 Task: Add an event with the title Second Marketing Campaign Evaluation and Fine-tuning, date '2024/05/23', time 8:50 AM to 10:50 AMand add a description: Scavenger Hunt is a highly customizable activity that can be tailored to suit specific objectives or themes. It can incorporate company-specific trivia, puzzles, or tasks related to your industry or organizational values. The facilitator can also include team-building elements, such as icebreaker activities, during the scavenger hunt to enhance team cohesion and communication., put the event into Green category . Add location for the event as: 789 National Archaeological Museum, Athens, Greece, logged in from the account softage.10@softage.netand send the event invitation to softage.8@softage.net and softage.9@softage.net. Set a reminder for the event 30 minutes before
Action: Mouse moved to (84, 104)
Screenshot: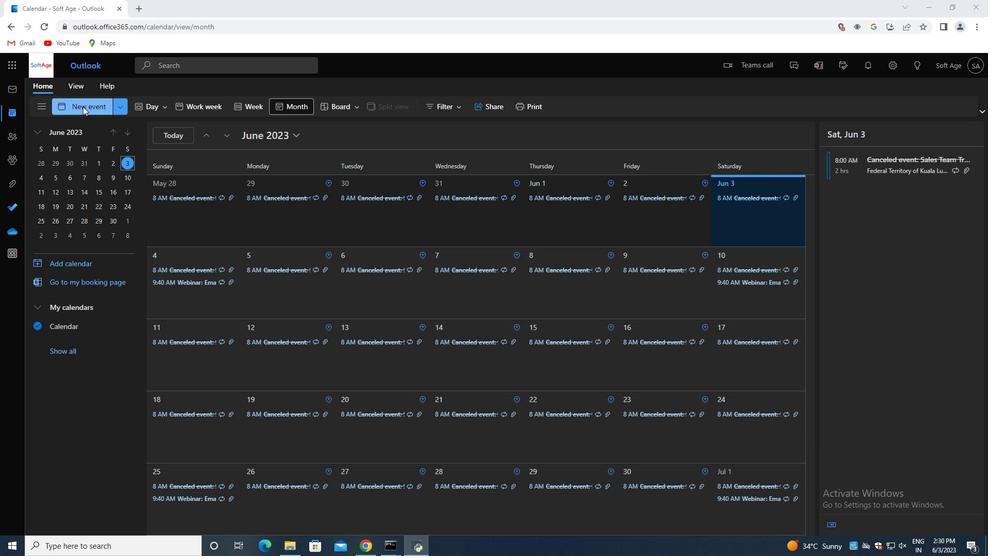 
Action: Mouse pressed left at (84, 104)
Screenshot: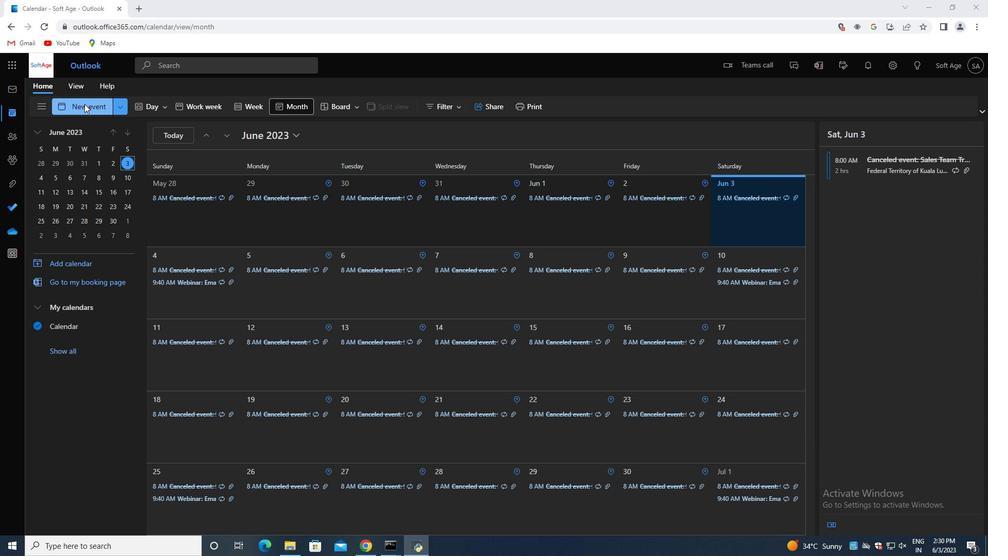 
Action: Mouse moved to (279, 174)
Screenshot: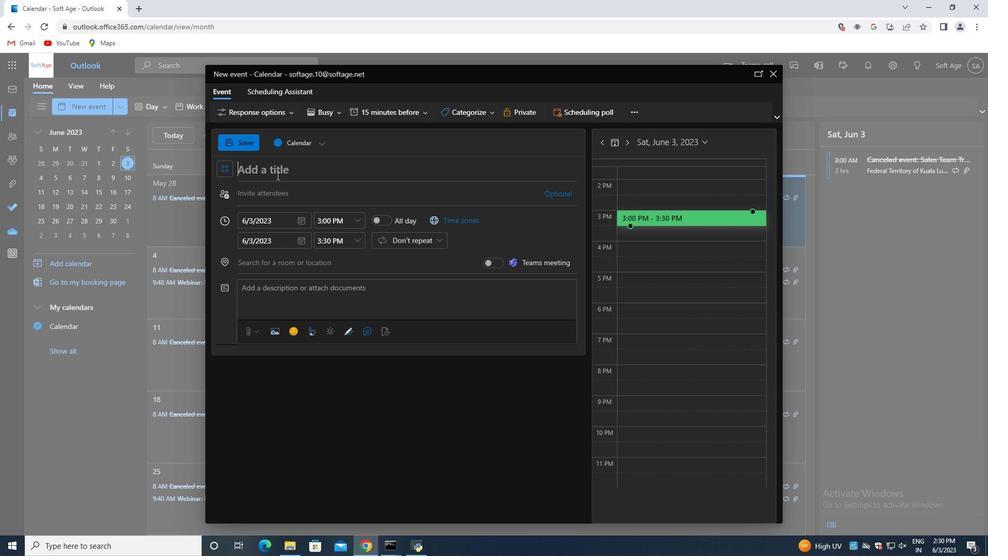 
Action: Mouse pressed left at (279, 174)
Screenshot: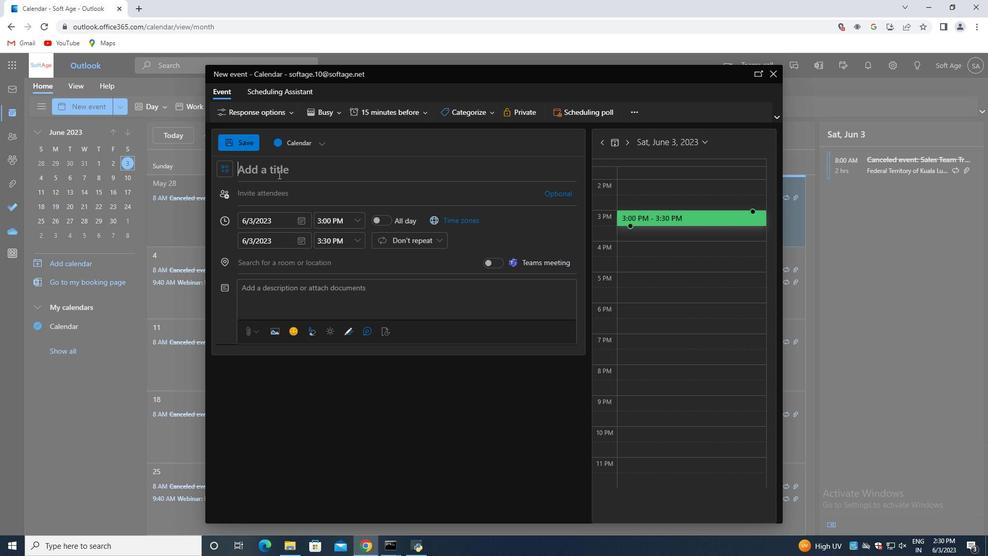 
Action: Mouse moved to (348, 168)
Screenshot: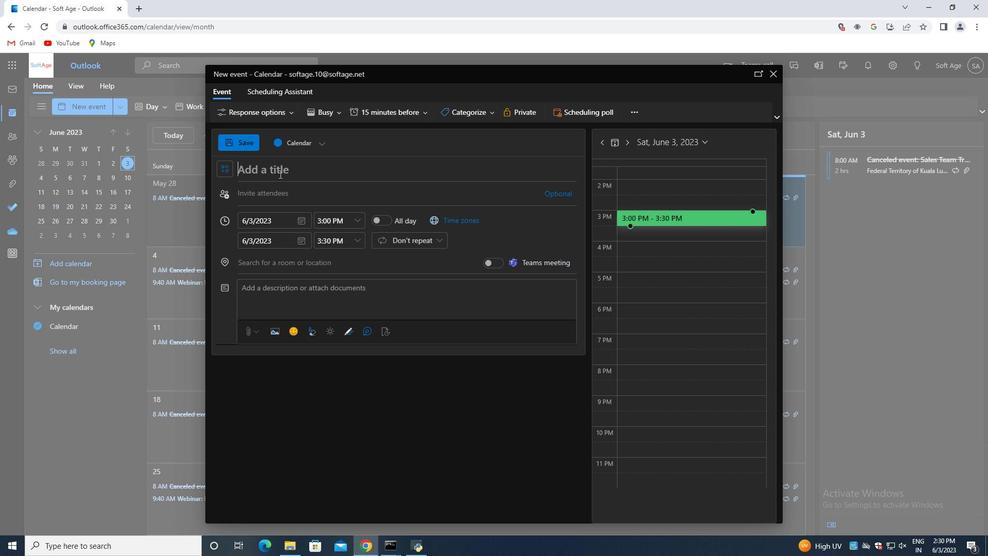 
Action: Key pressed <Key.shift>Sec
Screenshot: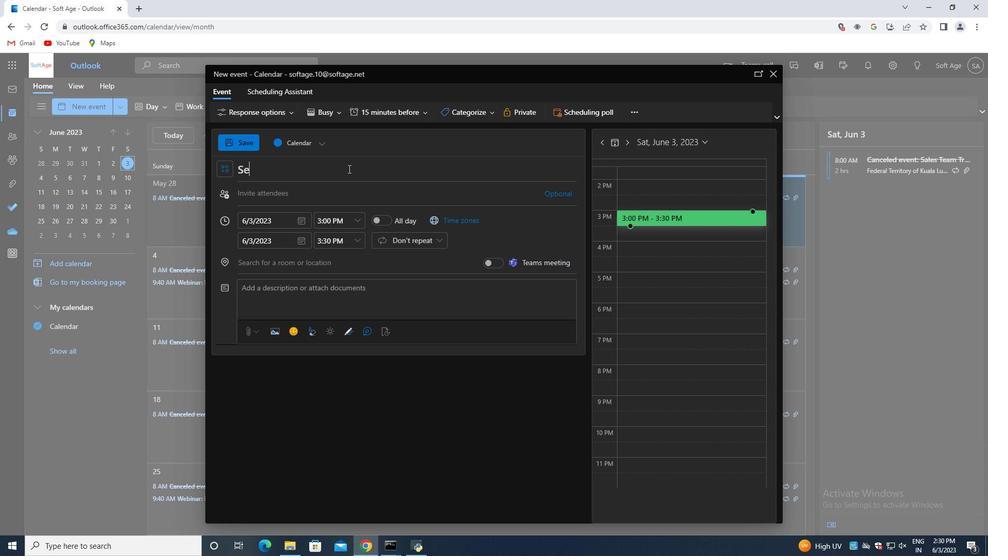 
Action: Mouse moved to (348, 168)
Screenshot: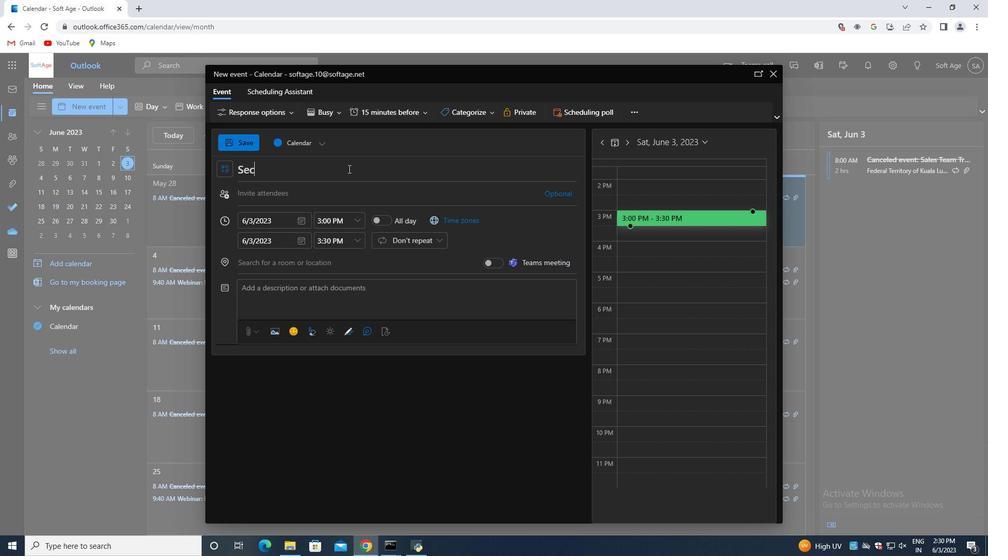 
Action: Key pressed ond<Key.space><Key.shift>Marketing<Key.space><Key.shift>Campaign<Key.space><Key.shift>Evaluation<Key.space>and<Key.space><Key.shift>Fine-tuning
Screenshot: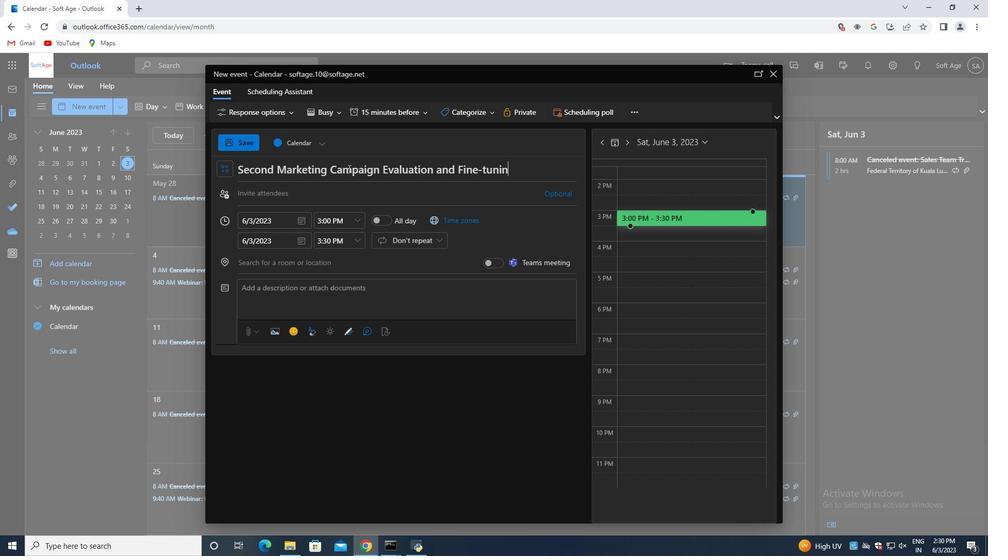 
Action: Mouse moved to (300, 221)
Screenshot: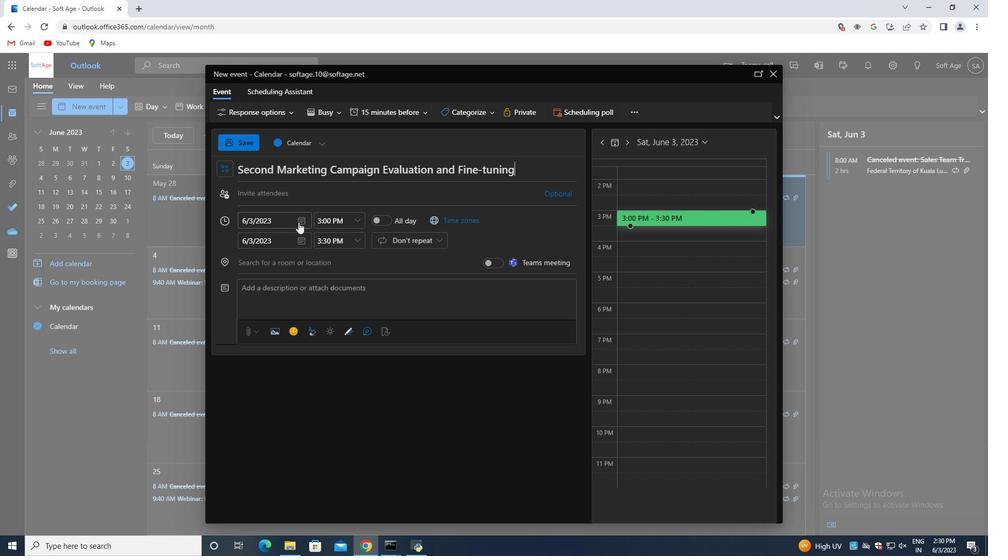 
Action: Mouse pressed left at (300, 221)
Screenshot: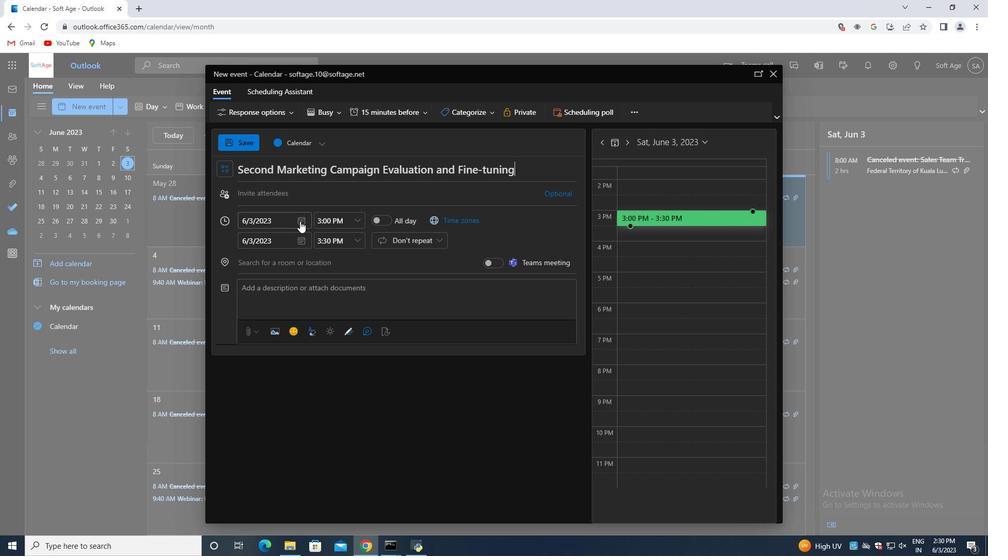 
Action: Mouse moved to (338, 248)
Screenshot: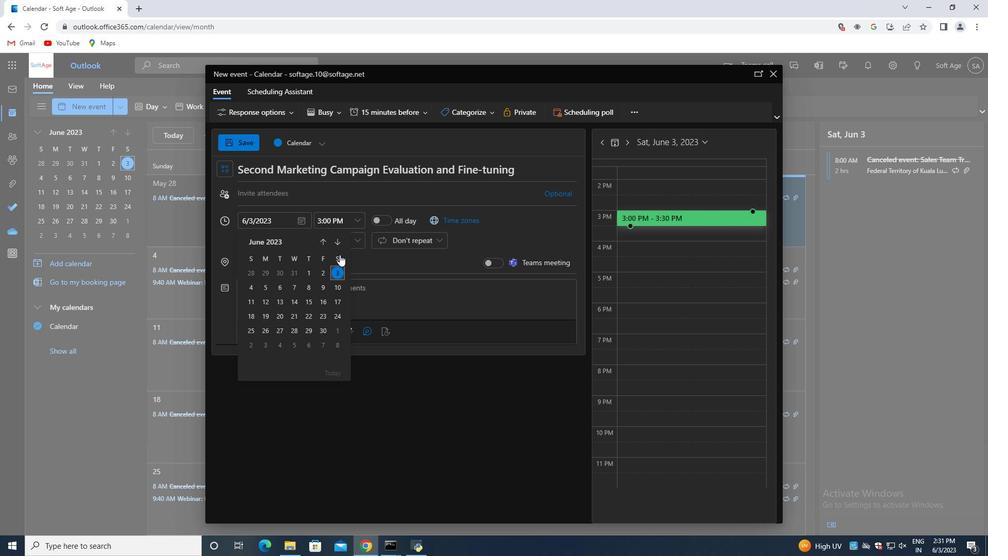 
Action: Mouse pressed left at (338, 248)
Screenshot: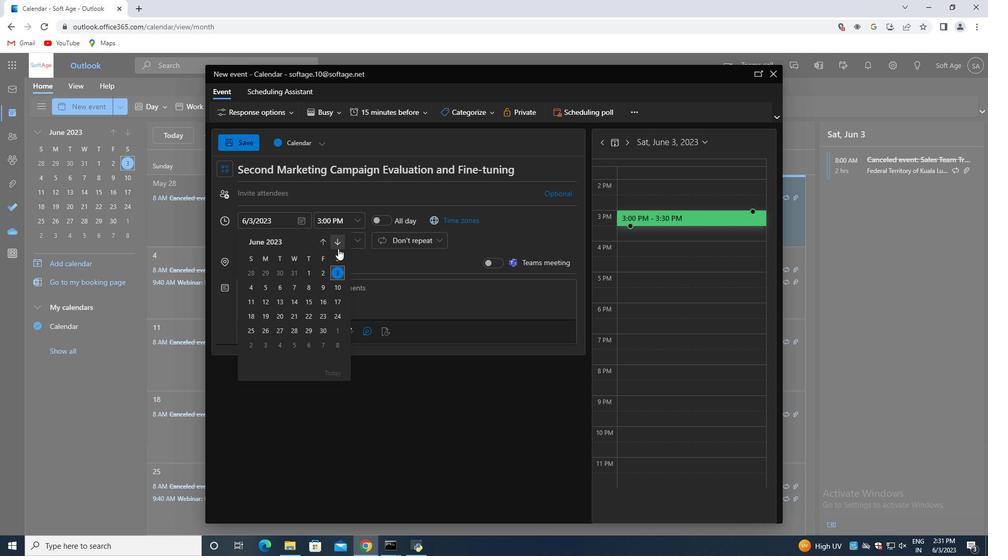 
Action: Mouse pressed left at (338, 248)
Screenshot: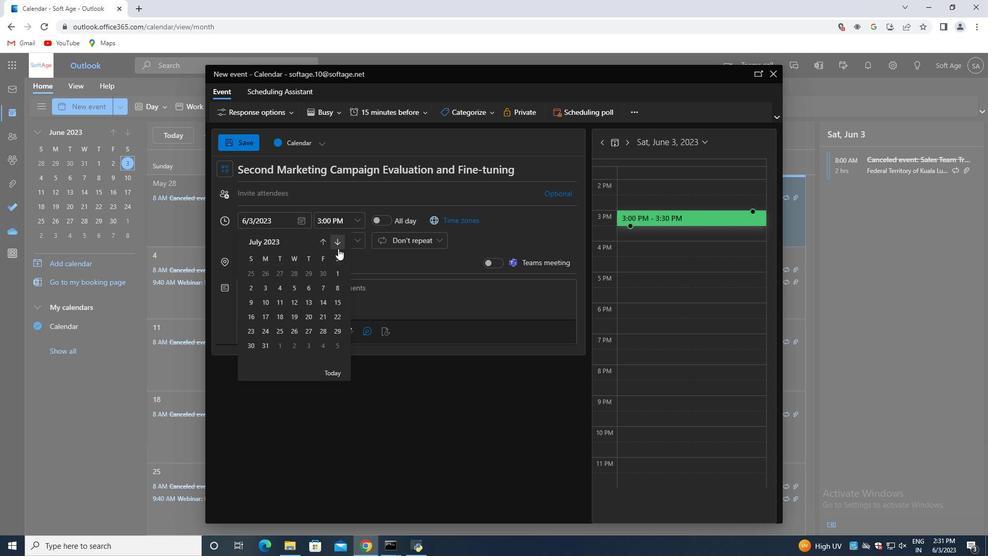 
Action: Mouse pressed left at (338, 248)
Screenshot: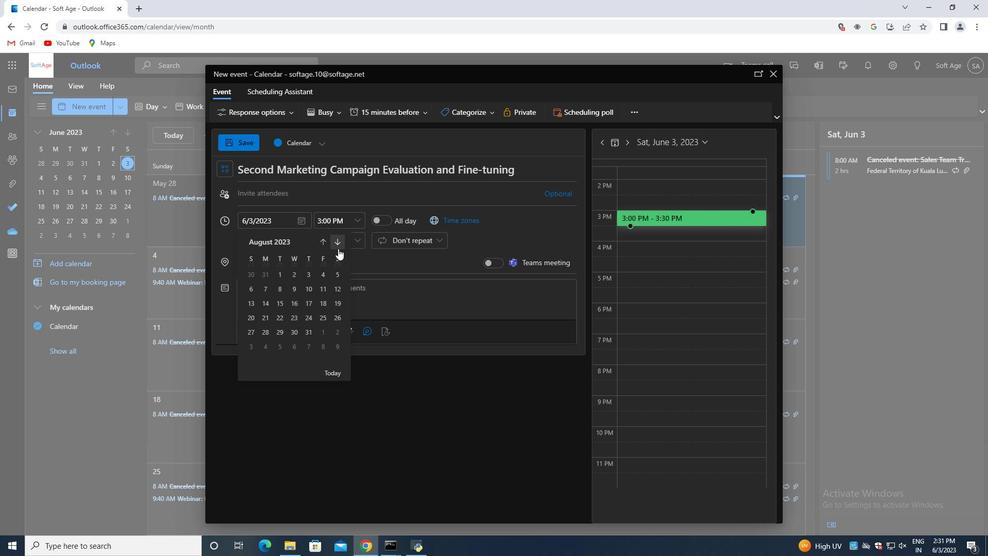 
Action: Mouse pressed left at (338, 248)
Screenshot: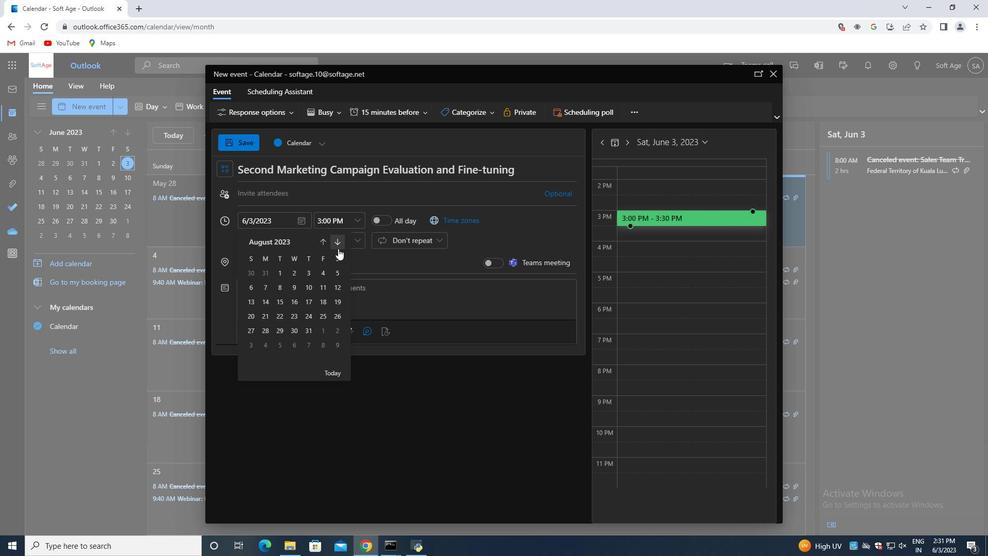 
Action: Mouse moved to (338, 248)
Screenshot: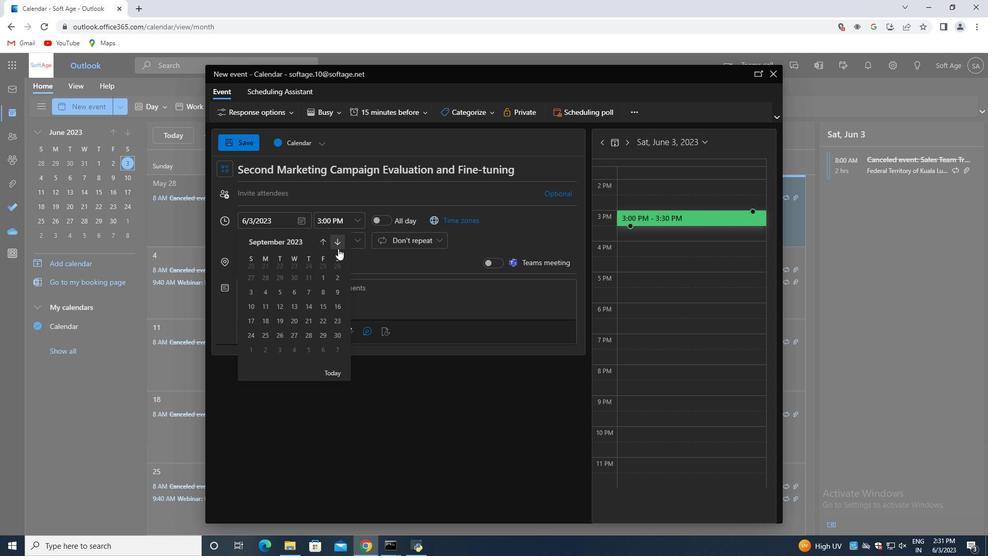 
Action: Mouse pressed left at (338, 248)
Screenshot: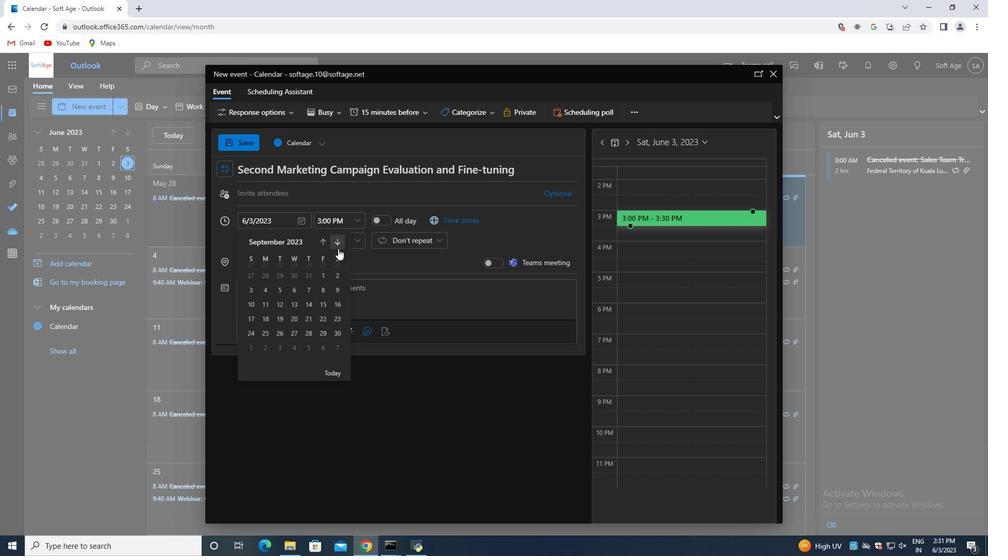 
Action: Mouse pressed left at (338, 248)
Screenshot: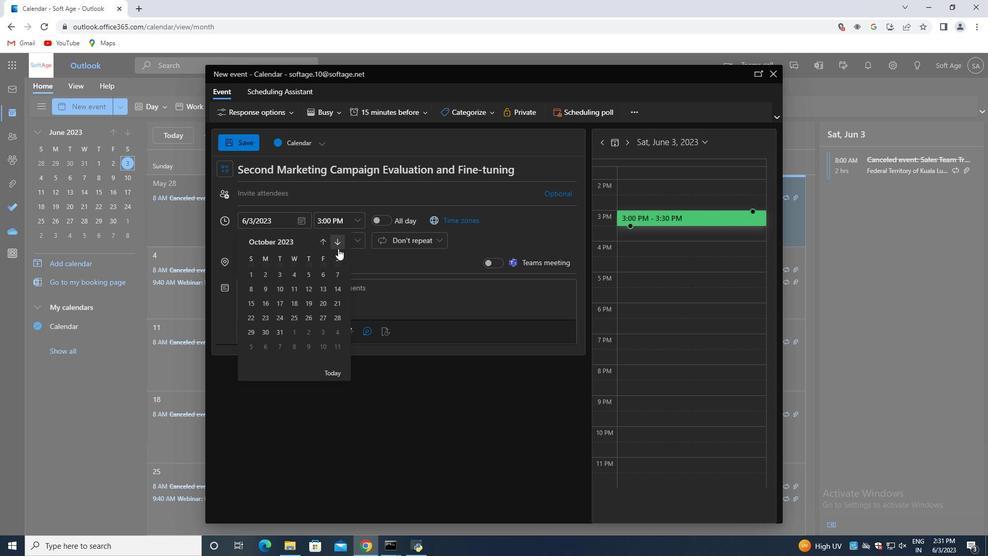 
Action: Mouse pressed left at (338, 248)
Screenshot: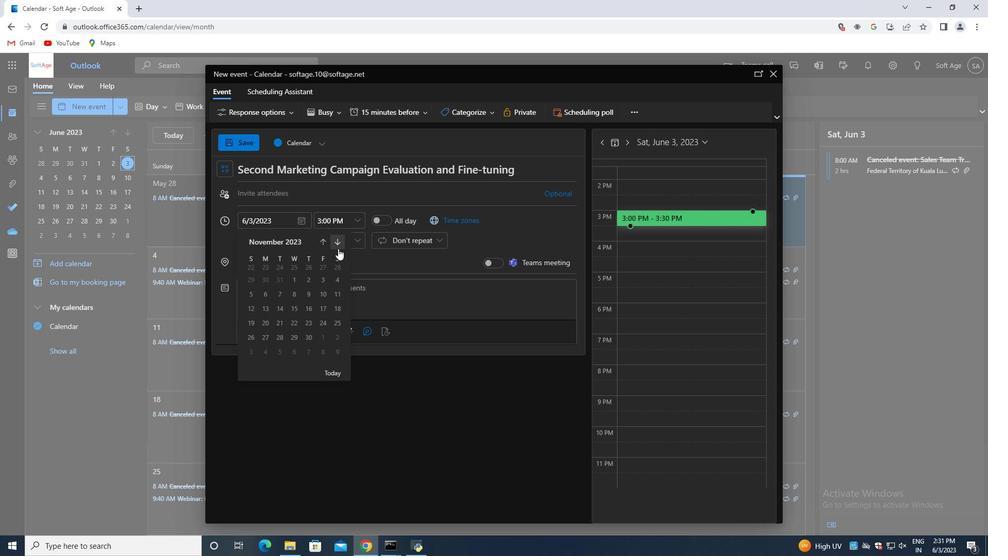 
Action: Mouse pressed left at (338, 248)
Screenshot: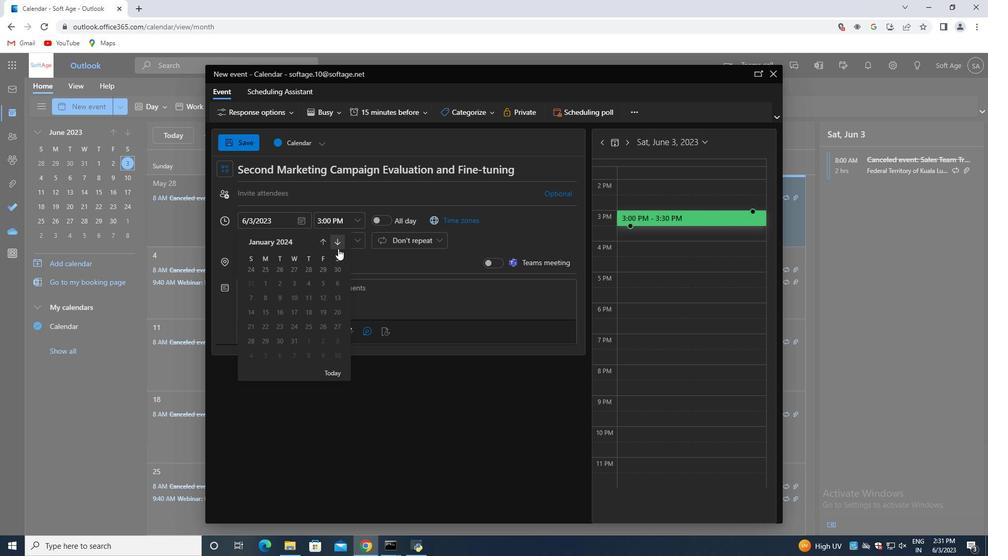 
Action: Mouse pressed left at (338, 248)
Screenshot: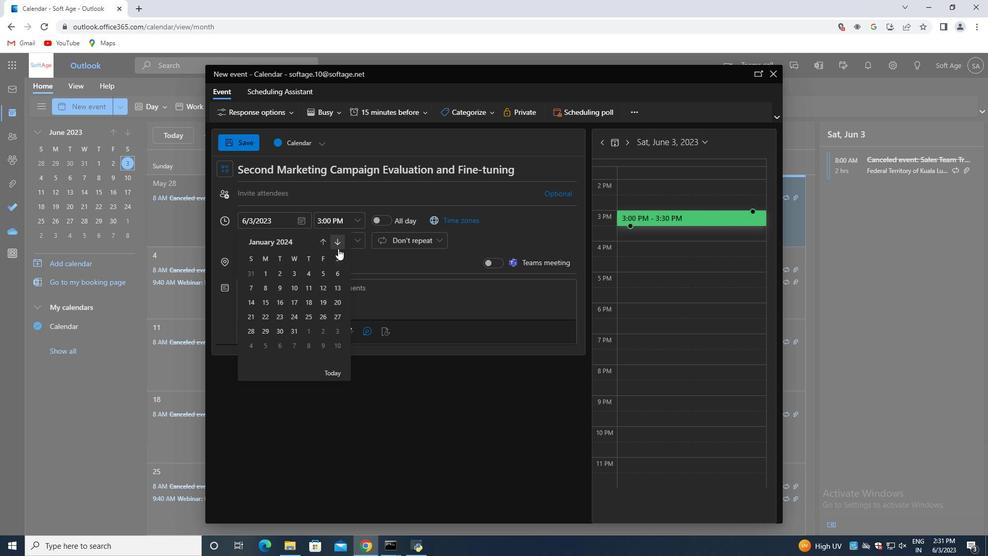 
Action: Mouse pressed left at (338, 248)
Screenshot: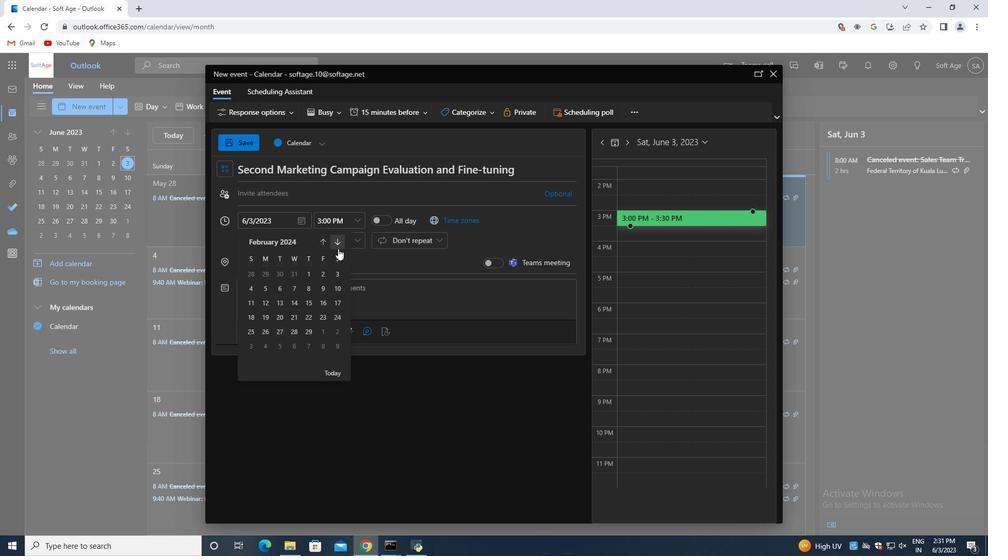 
Action: Mouse pressed left at (338, 248)
Screenshot: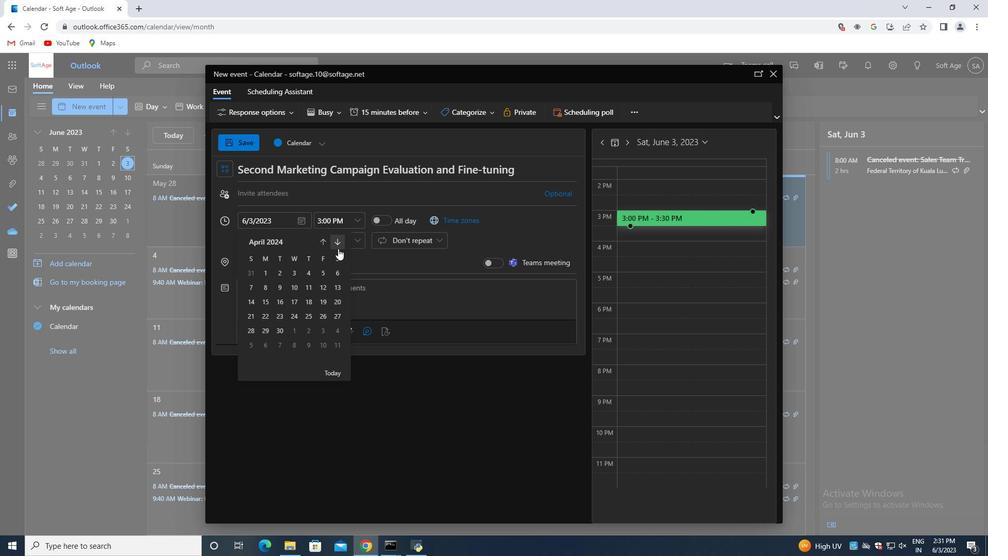
Action: Mouse moved to (309, 315)
Screenshot: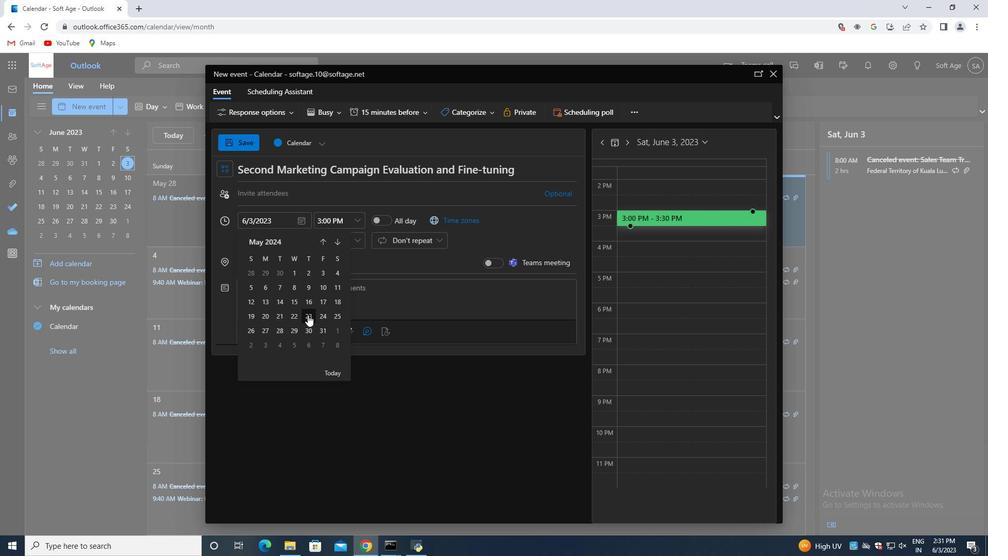 
Action: Mouse pressed left at (309, 315)
Screenshot: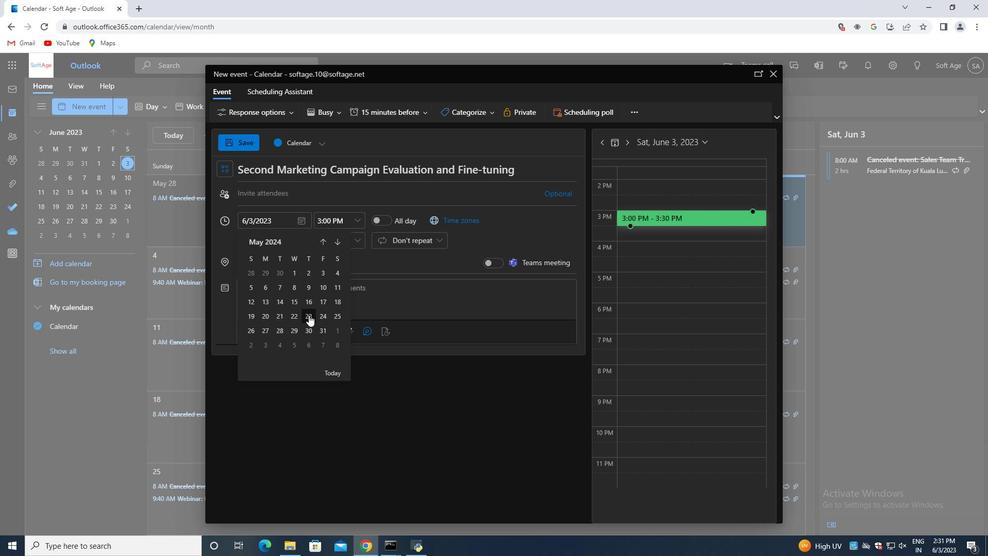 
Action: Mouse moved to (354, 223)
Screenshot: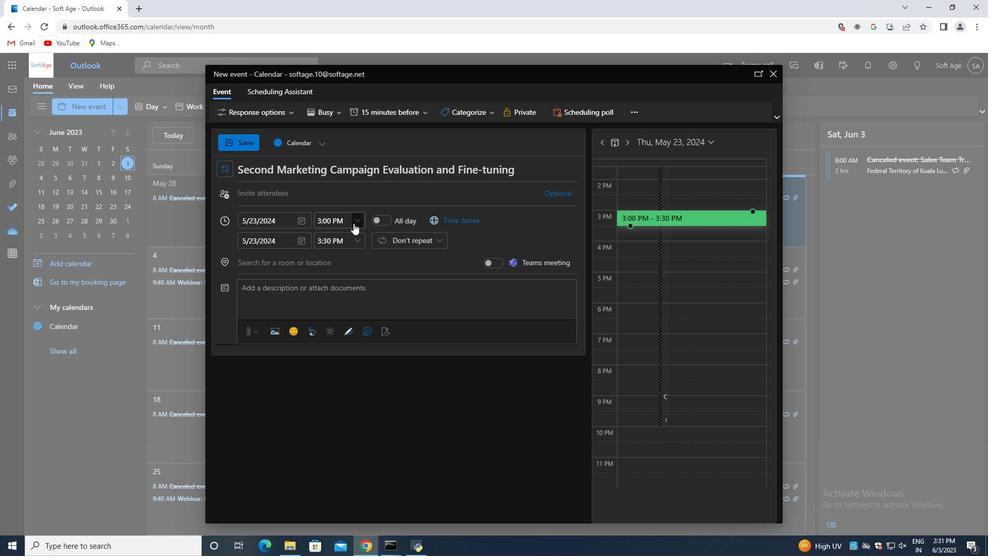 
Action: Mouse pressed left at (354, 223)
Screenshot: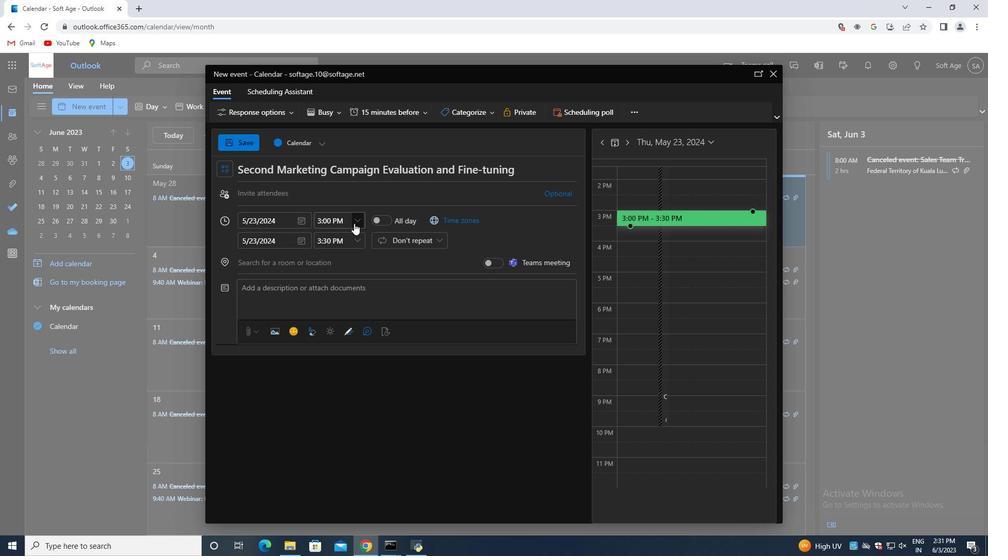 
Action: Mouse moved to (336, 272)
Screenshot: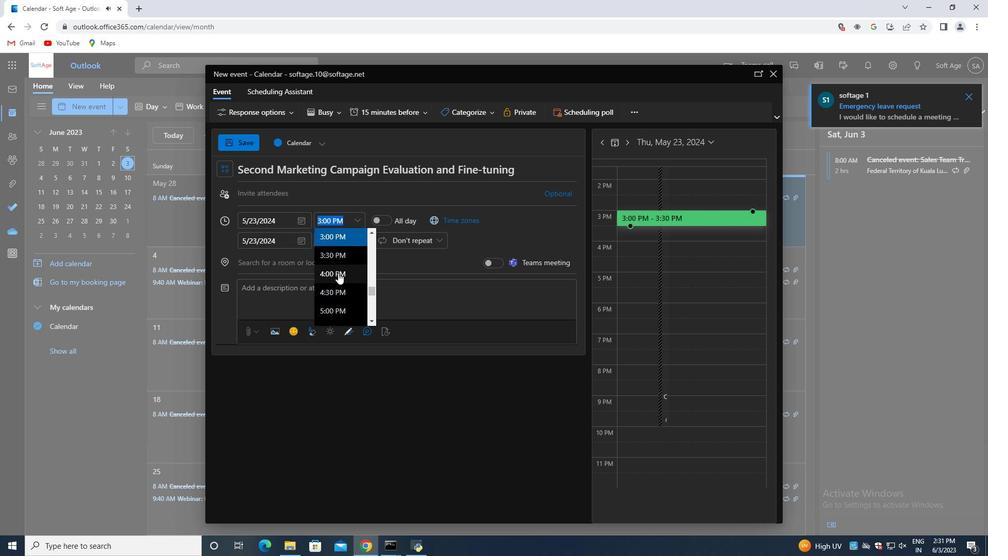 
Action: Mouse scrolled (336, 272) with delta (0, 0)
Screenshot: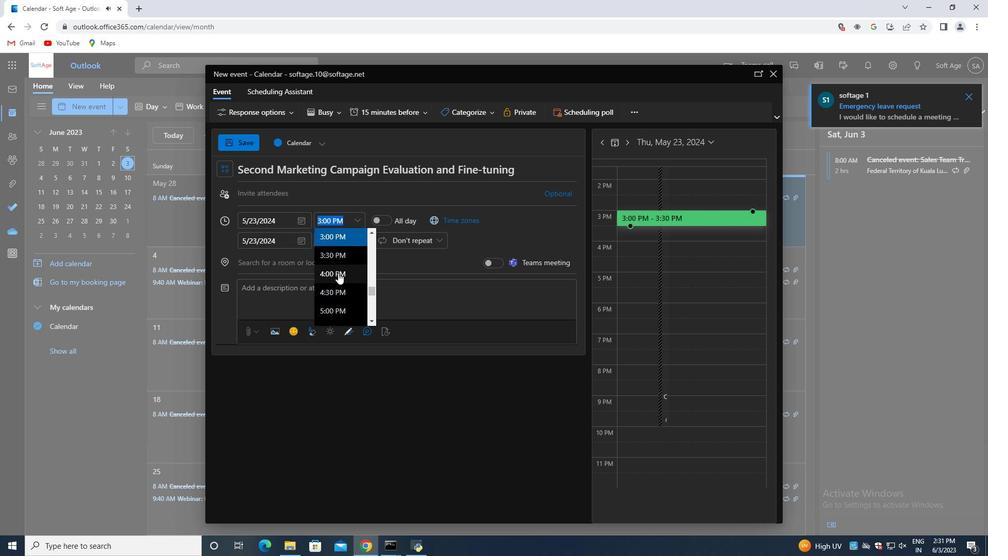
Action: Mouse scrolled (336, 272) with delta (0, 0)
Screenshot: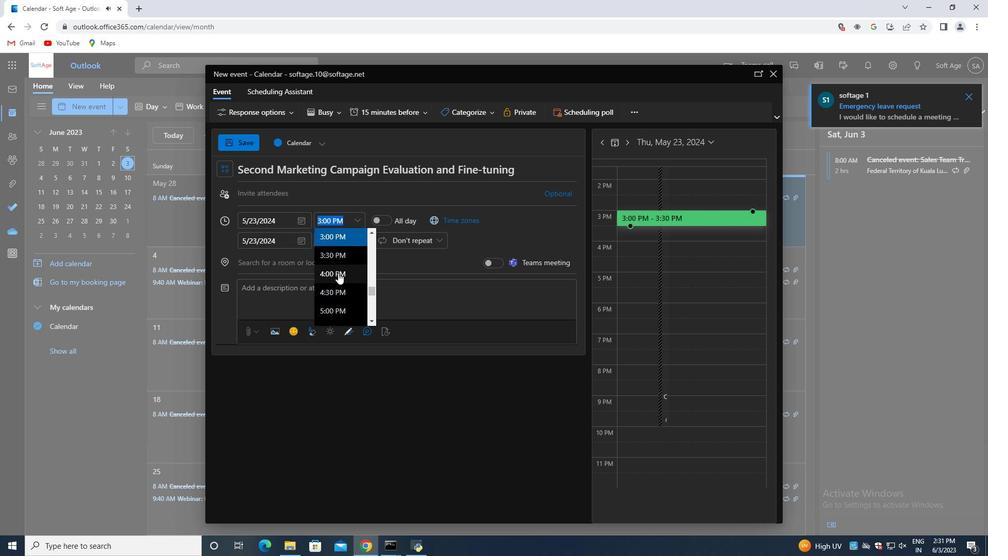 
Action: Mouse scrolled (336, 272) with delta (0, 0)
Screenshot: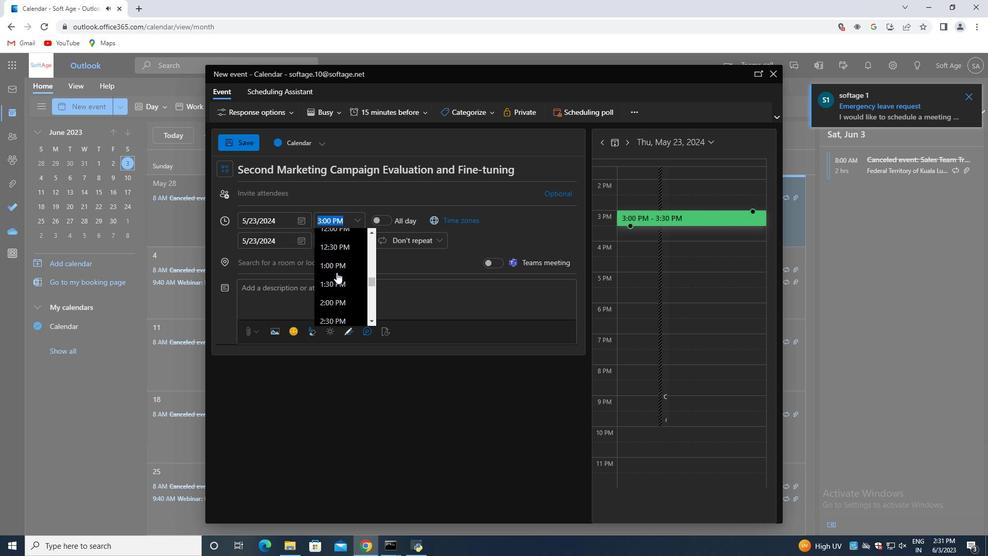 
Action: Mouse scrolled (336, 272) with delta (0, 0)
Screenshot: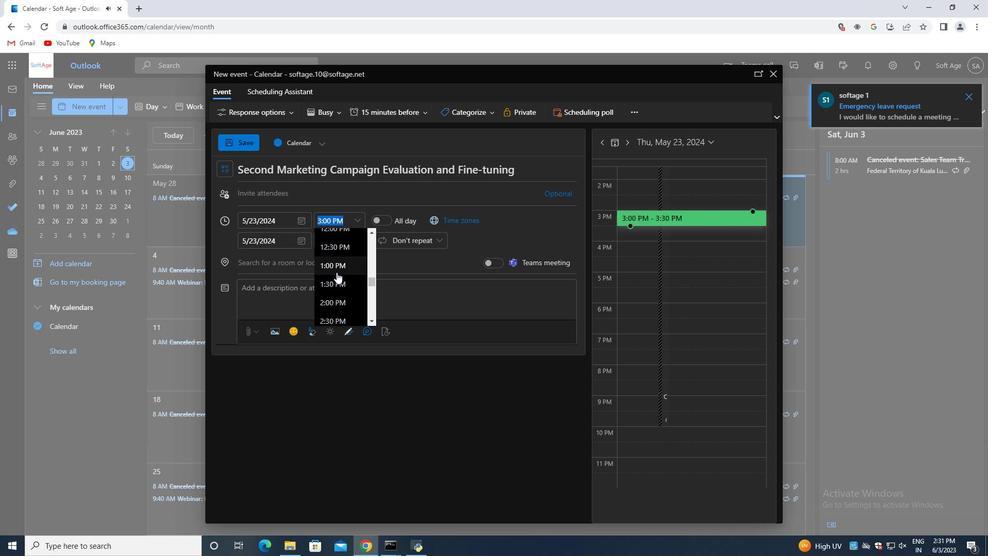 
Action: Mouse scrolled (336, 272) with delta (0, 0)
Screenshot: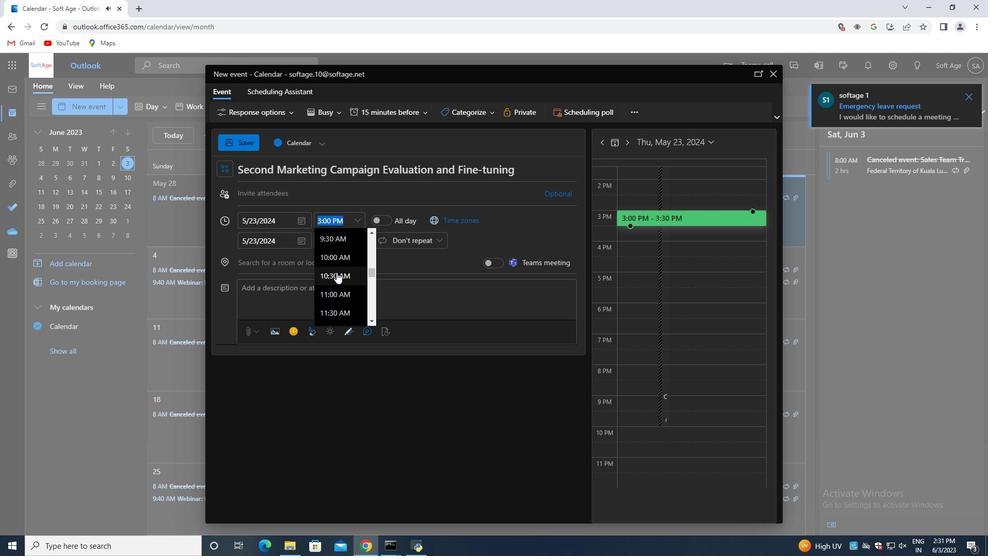 
Action: Mouse moved to (322, 250)
Screenshot: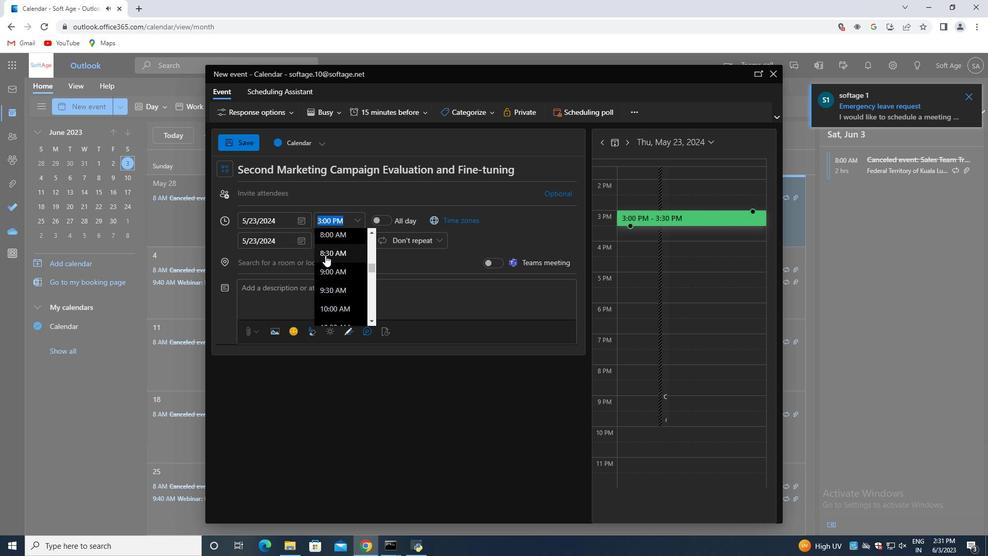 
Action: Mouse pressed left at (322, 250)
Screenshot: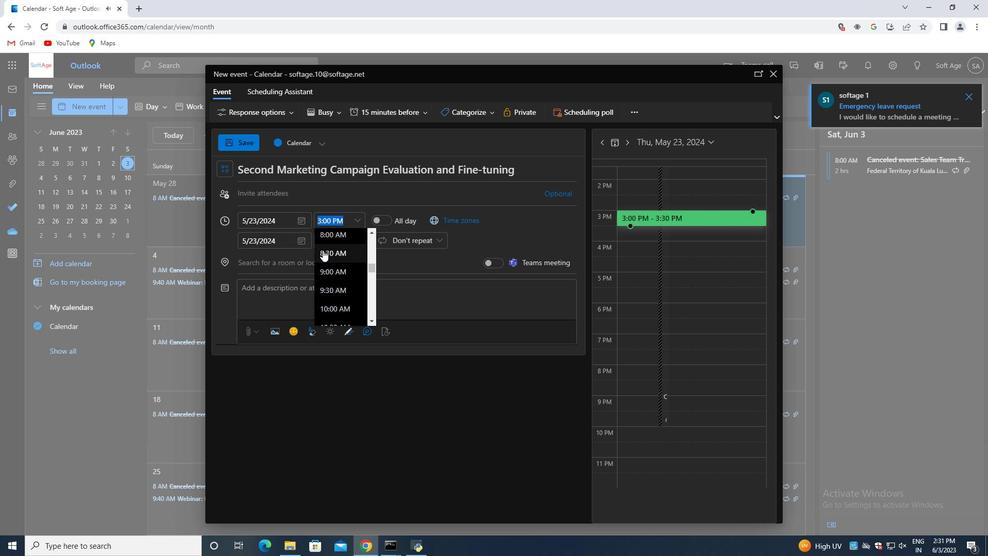 
Action: Mouse moved to (330, 218)
Screenshot: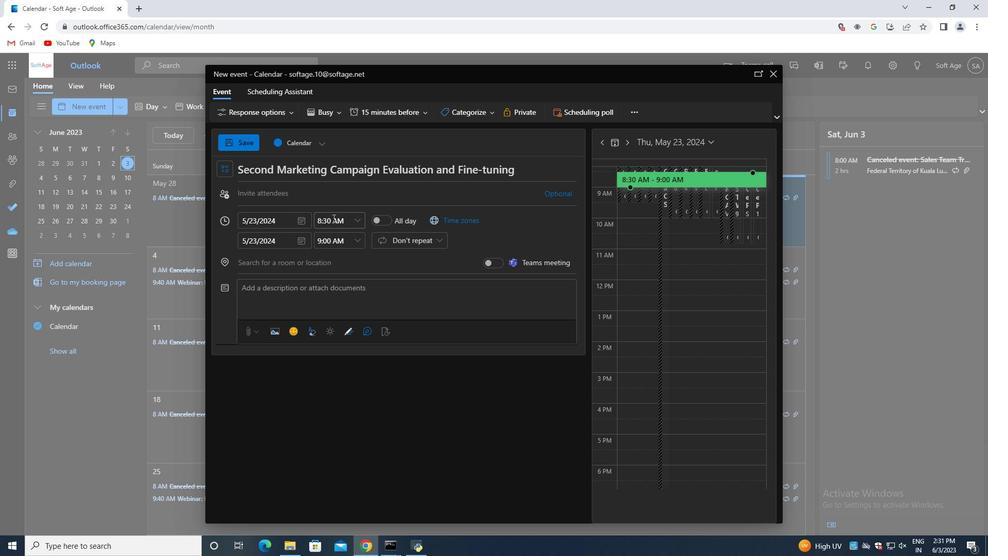 
Action: Mouse pressed left at (330, 218)
Screenshot: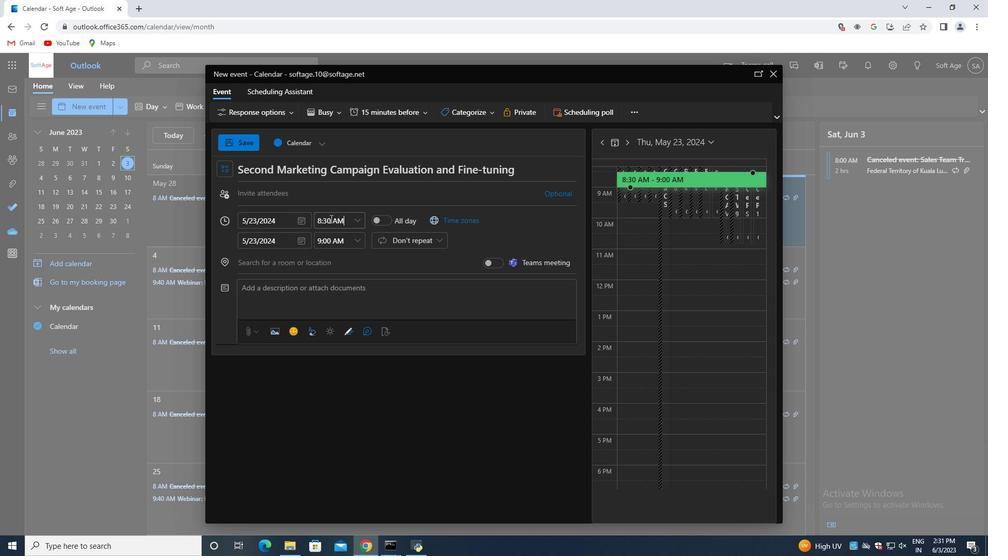 
Action: Mouse moved to (345, 254)
Screenshot: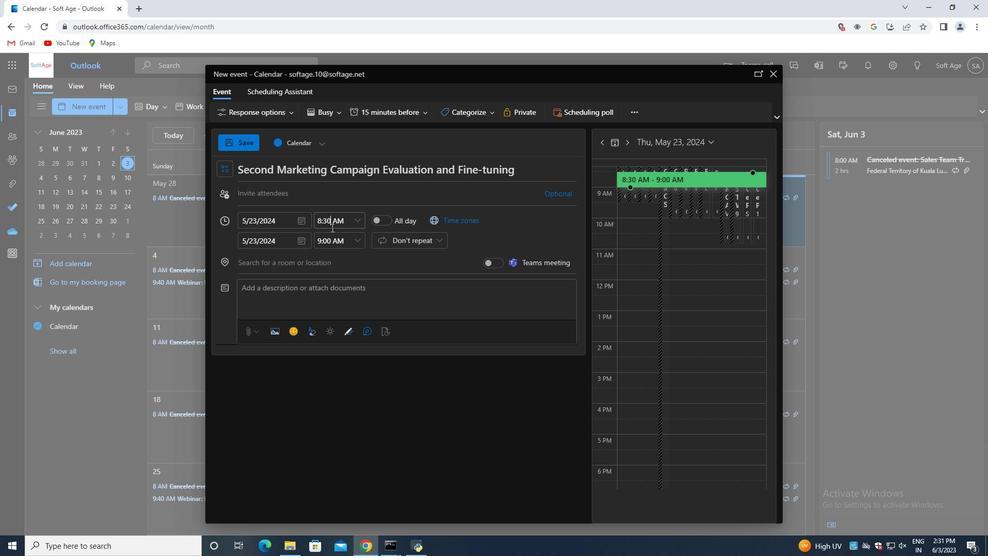 
Action: Key pressed <Key.backspace><Key.backspace>50
Screenshot: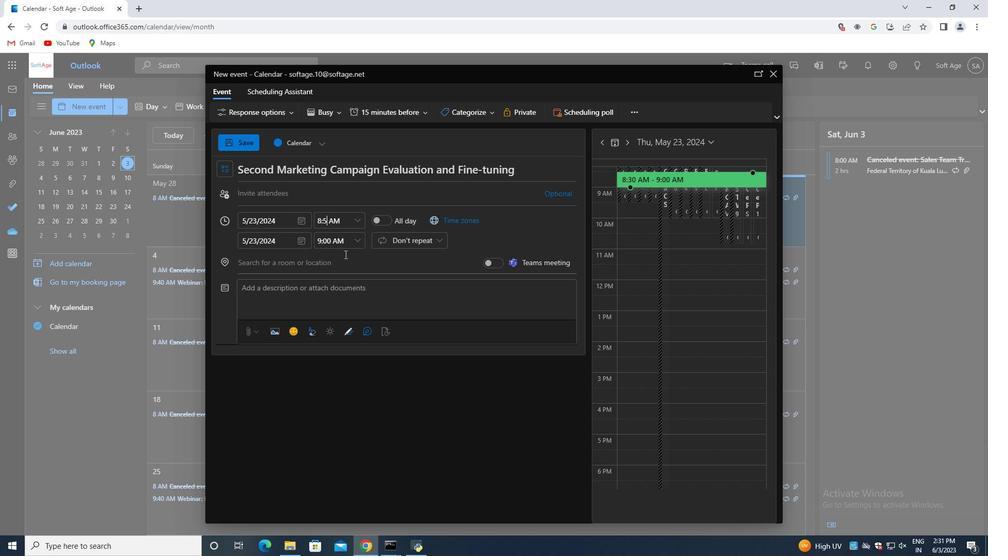 
Action: Mouse moved to (358, 245)
Screenshot: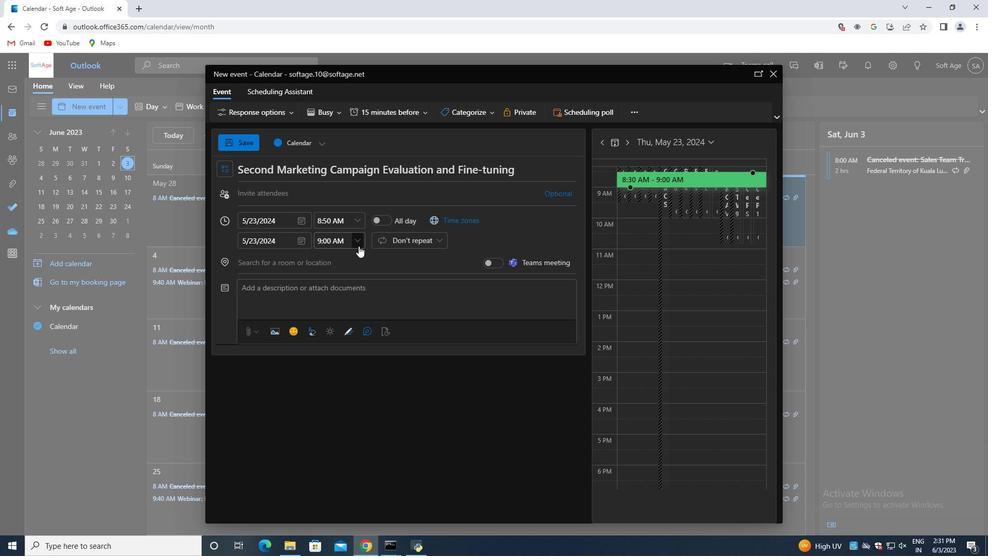 
Action: Mouse pressed left at (358, 245)
Screenshot: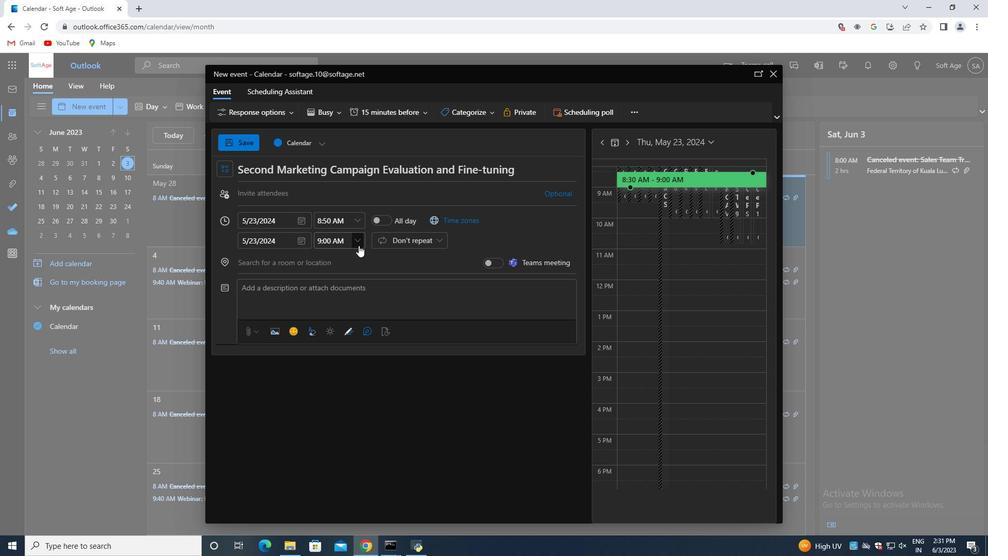 
Action: Mouse moved to (337, 308)
Screenshot: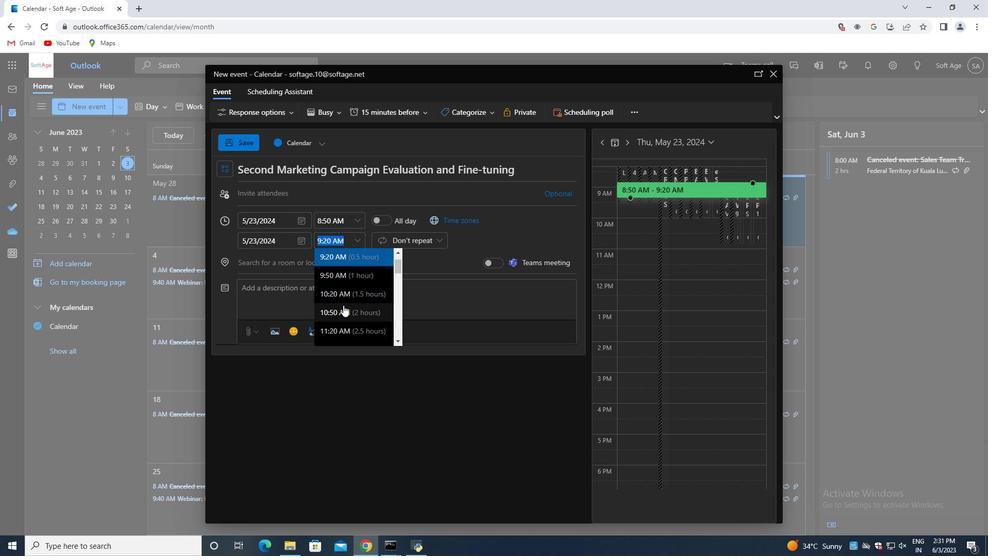 
Action: Mouse pressed left at (337, 308)
Screenshot: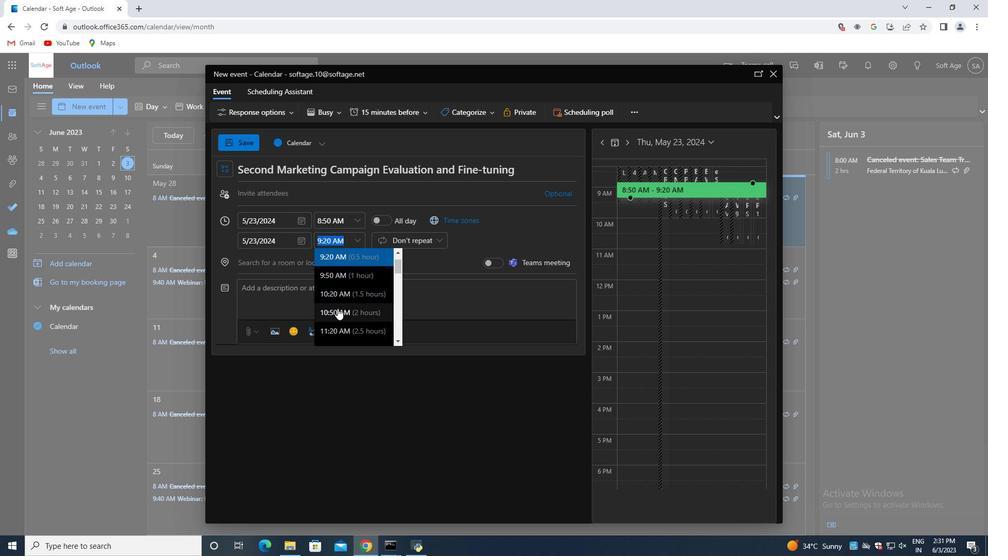 
Action: Mouse moved to (337, 291)
Screenshot: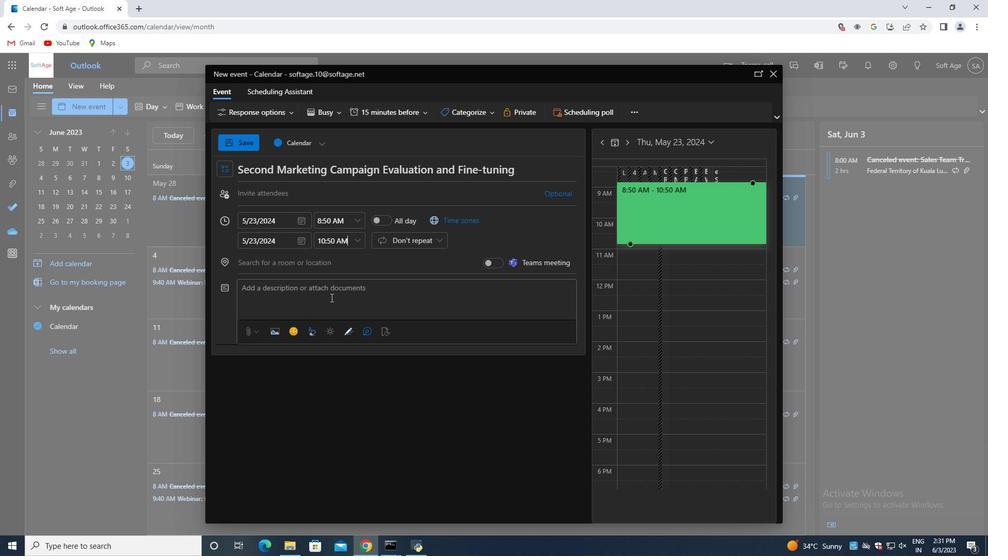 
Action: Mouse pressed left at (337, 291)
Screenshot: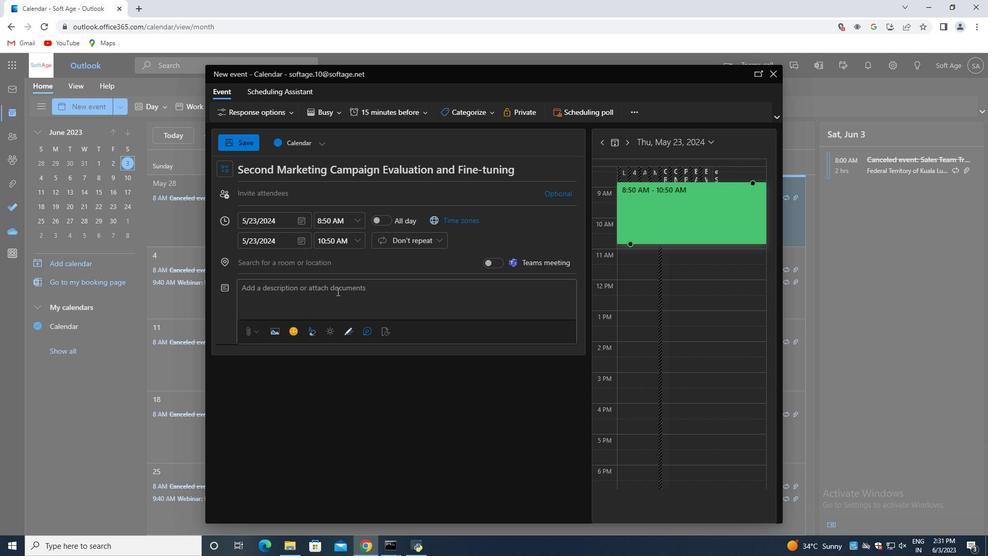 
Action: Key pressed <Key.shift>Scavenger<Key.space><Key.shift>Hunt<Key.space>is<Key.space>a<Key.space>highly<Key.space>custmizable<Key.space>activity<Key.space>that<Key.space>can<Key.space>be<Key.space>
Screenshot: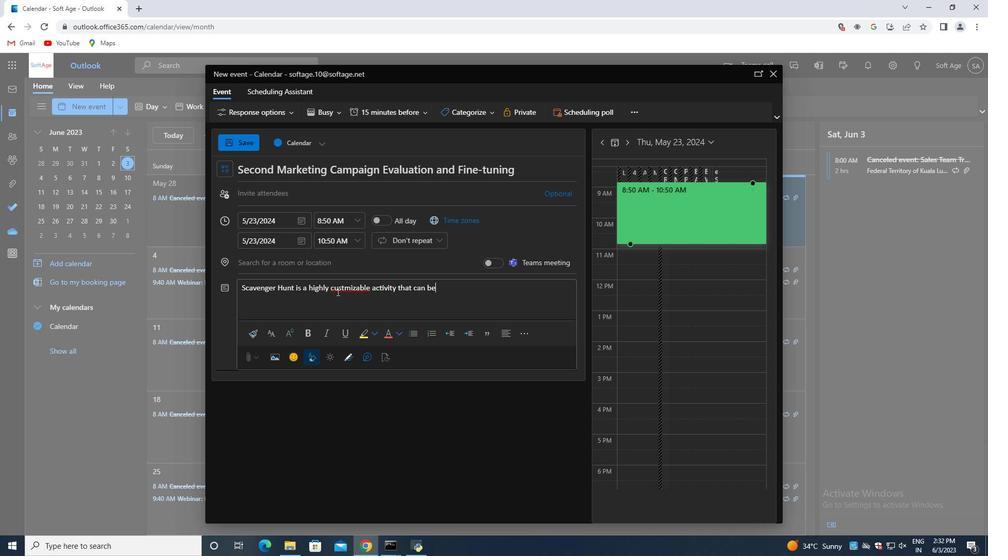 
Action: Mouse moved to (356, 288)
Screenshot: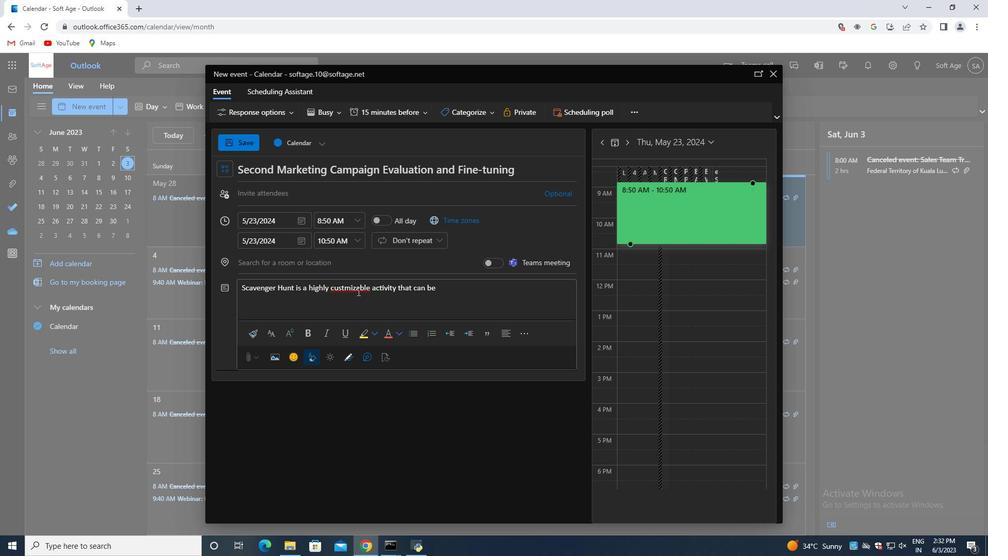 
Action: Mouse pressed left at (356, 288)
Screenshot: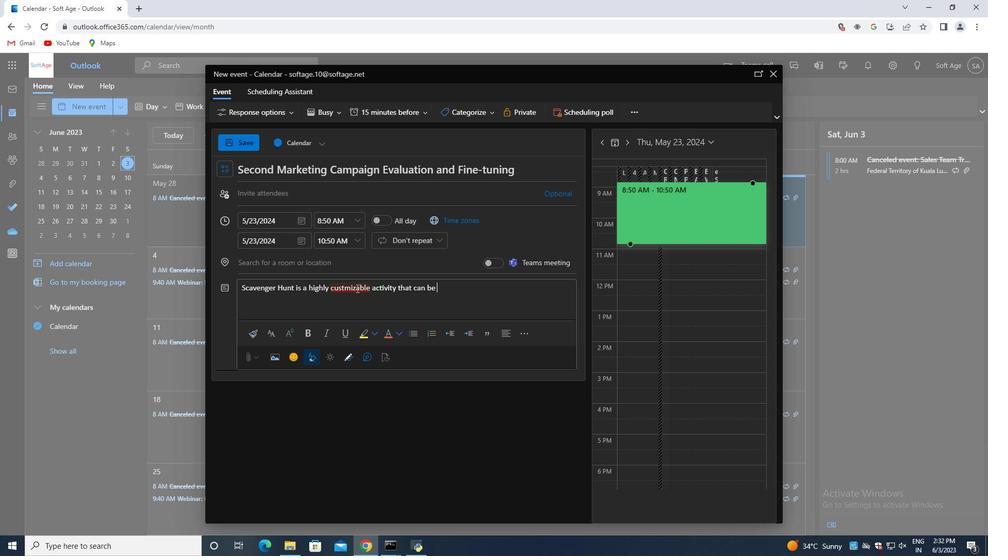
Action: Mouse moved to (357, 318)
Screenshot: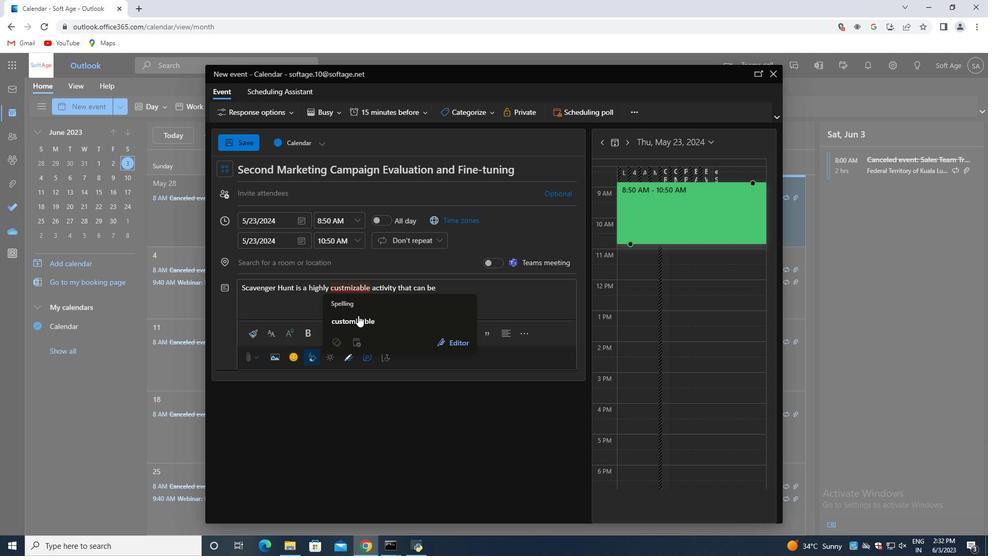 
Action: Mouse pressed left at (357, 318)
Screenshot: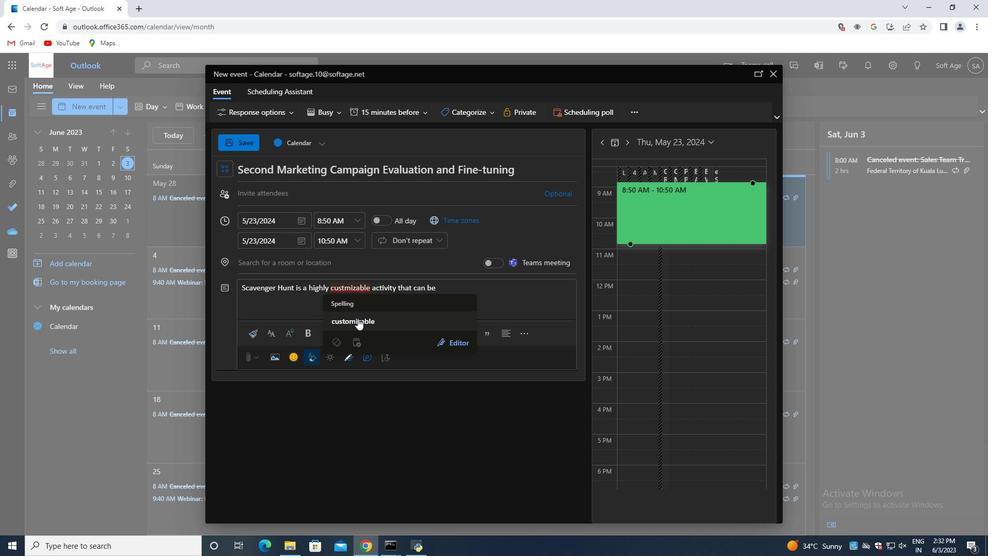 
Action: Mouse moved to (451, 286)
Screenshot: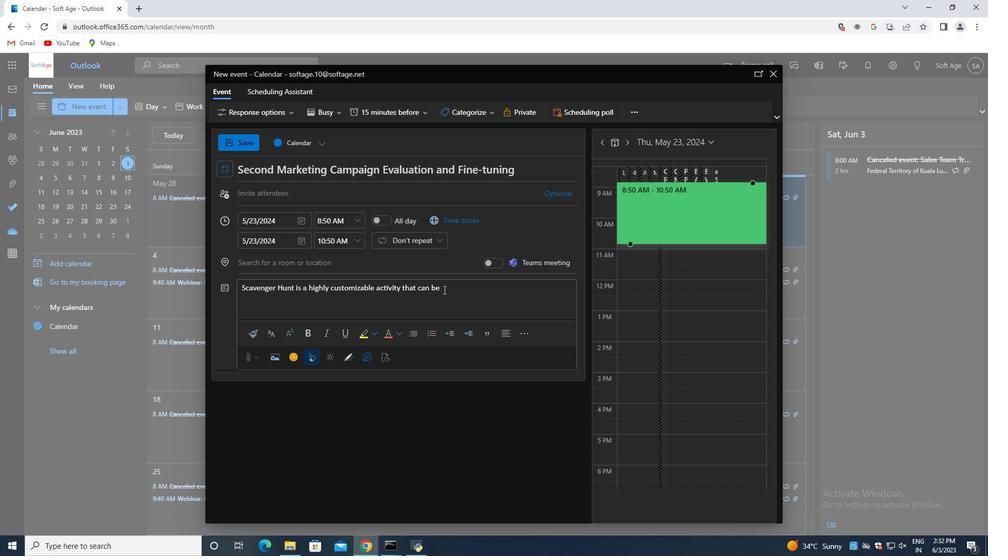 
Action: Mouse pressed left at (451, 286)
Screenshot: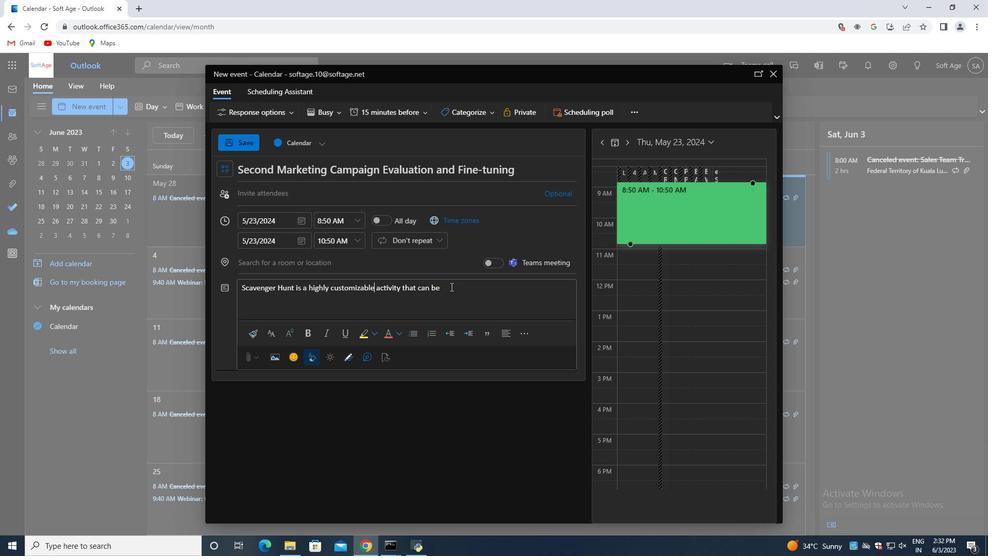
Action: Mouse moved to (451, 286)
Screenshot: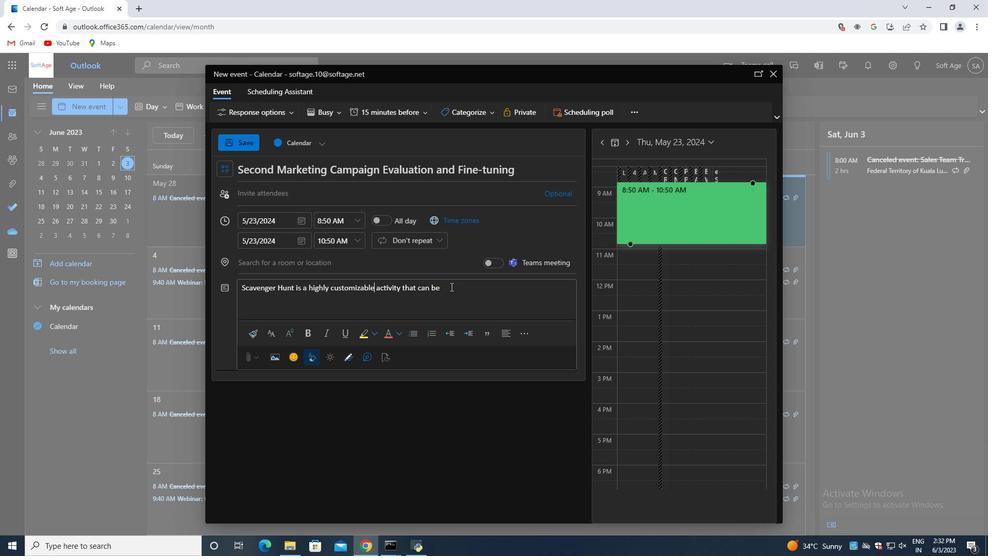 
Action: Key pressed tailored<Key.space>to<Key.space>suit<Key.space>specific<Key.space>objectives<Key.space>or<Key.space>themes.<Key.space>i<Key.backspace><Key.shift>It<Key.space>can<Key.space>incorporate<Key.space>company-specific<Key.space>r<Key.backspace>trivia,<Key.space>puzzles,<Key.space>or<Key.space>tasks<Key.space>related<Key.space>to<Key.space>your<Key.space>industry<Key.space>or<Key.space>organixa<Key.backspace><Key.backspace>zational<Key.space>value.<Key.space><Key.shift>The<Key.space>facilitator<Key.space>can<Key.space>also<Key.space>include<Key.space>team-building<Key.space>elements,<Key.space>such<Key.space>as<Key.space>icebreaker<Key.space>activities,<Key.space>during<Key.space>the<Key.space>scavenger<Key.space>hunt<Key.space>to<Key.space>enhance<Key.space>team<Key.space>cohesion<Key.space>and<Key.space>communication.
Screenshot: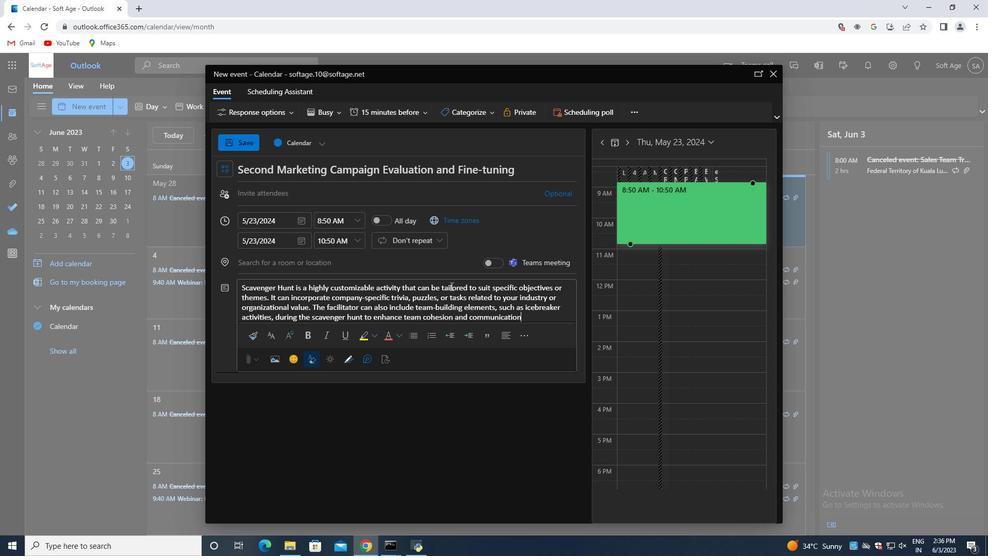 
Action: Mouse moved to (464, 110)
Screenshot: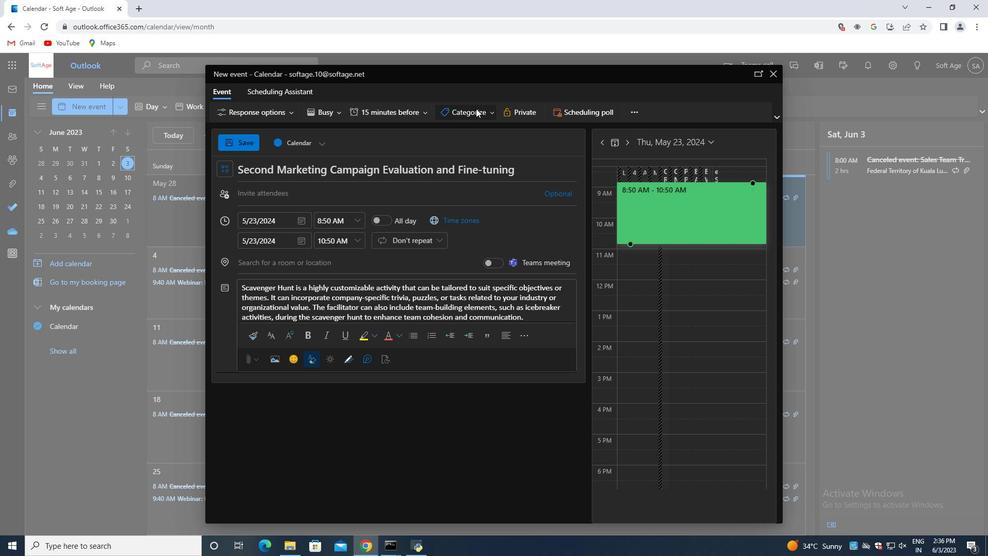 
Action: Mouse pressed left at (464, 110)
Screenshot: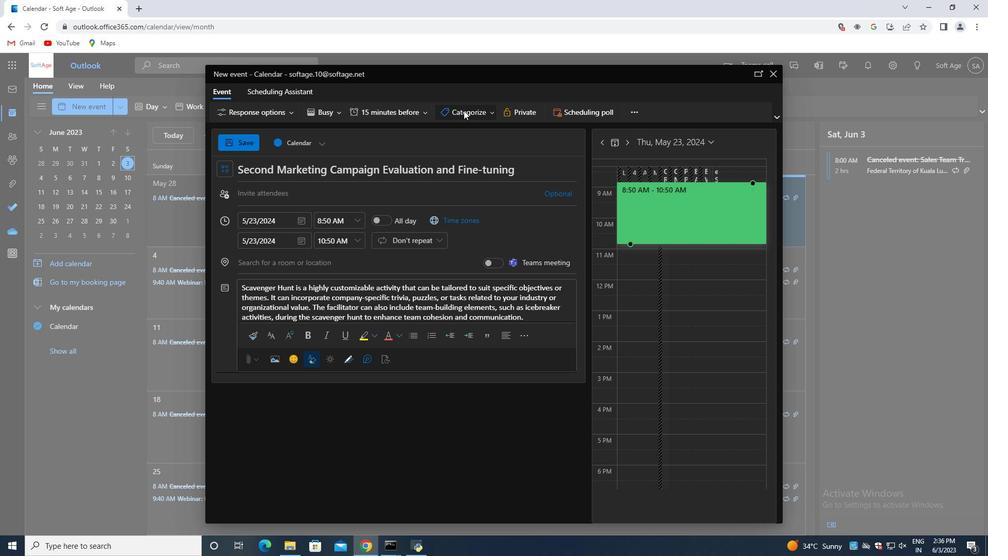 
Action: Mouse moved to (490, 147)
Screenshot: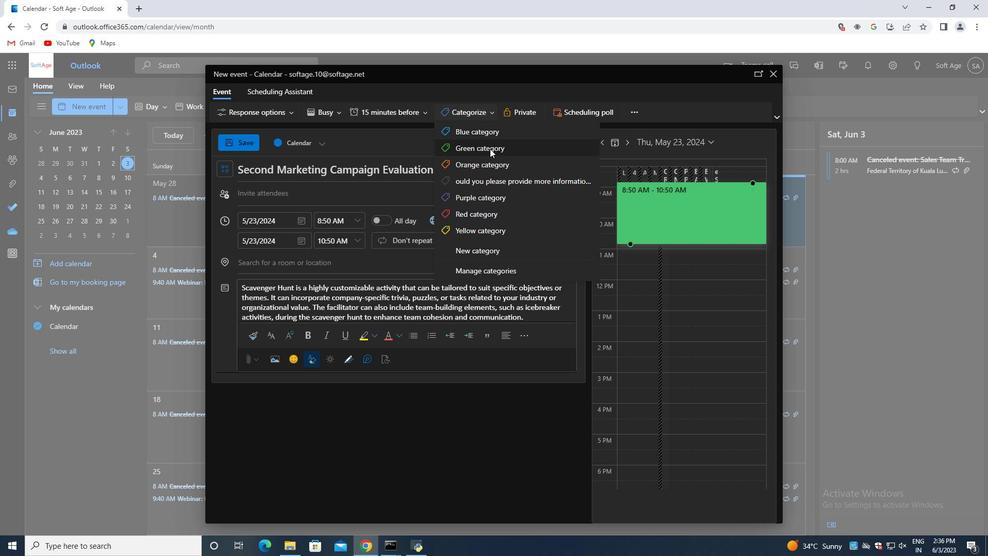 
Action: Mouse pressed left at (490, 147)
Screenshot: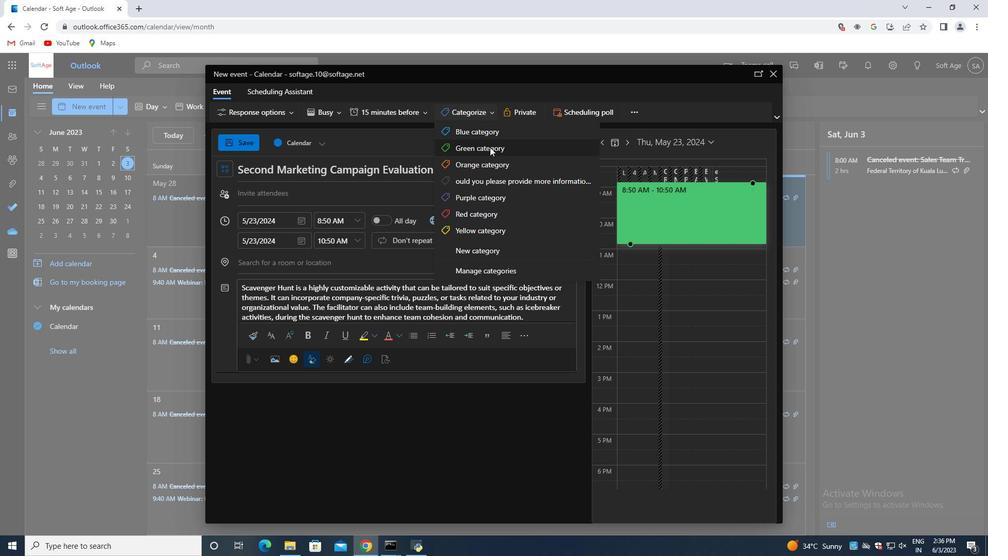 
Action: Mouse moved to (292, 260)
Screenshot: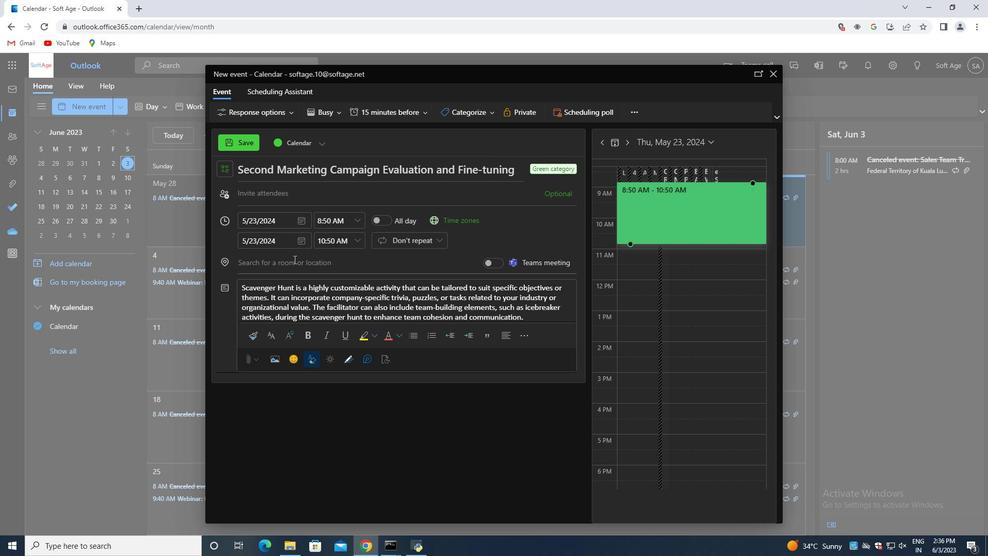 
Action: Mouse pressed left at (292, 260)
Screenshot: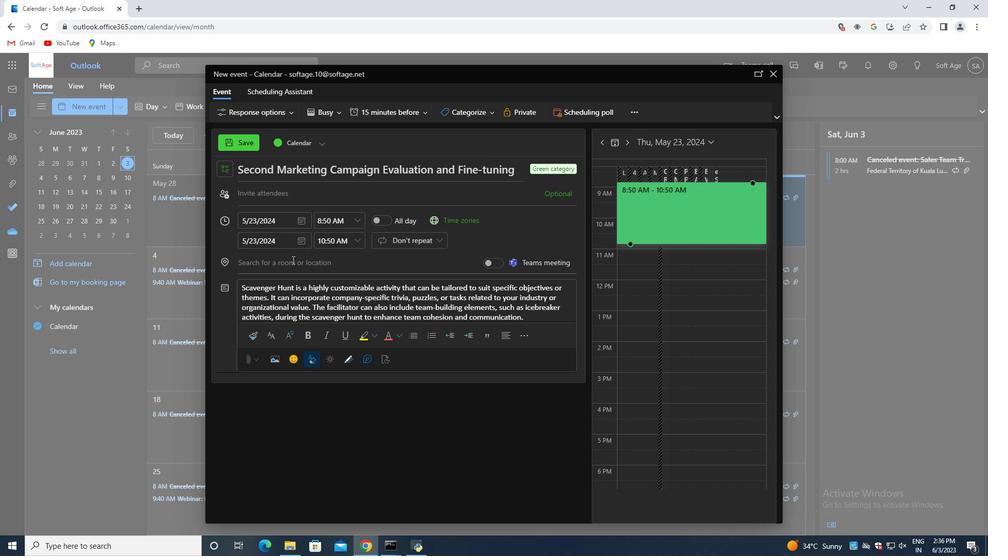 
Action: Key pressed 789<Key.space><Key.shift>National<Key.space><Key.shift>Archaeological<Key.space><Key.shift>Museum,<Key.space><Key.shift>Athens,<Key.space><Key.shift>Greece
Screenshot: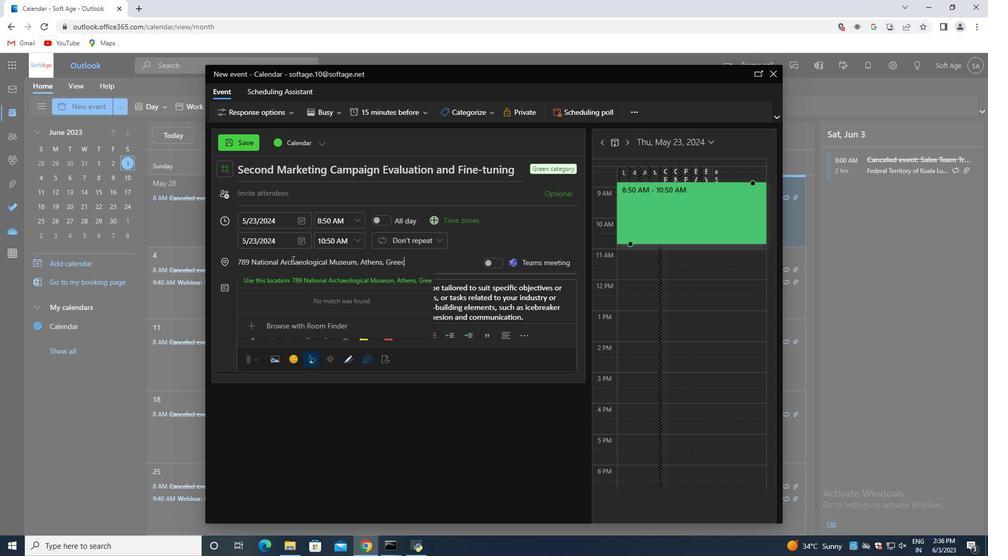 
Action: Mouse moved to (312, 281)
Screenshot: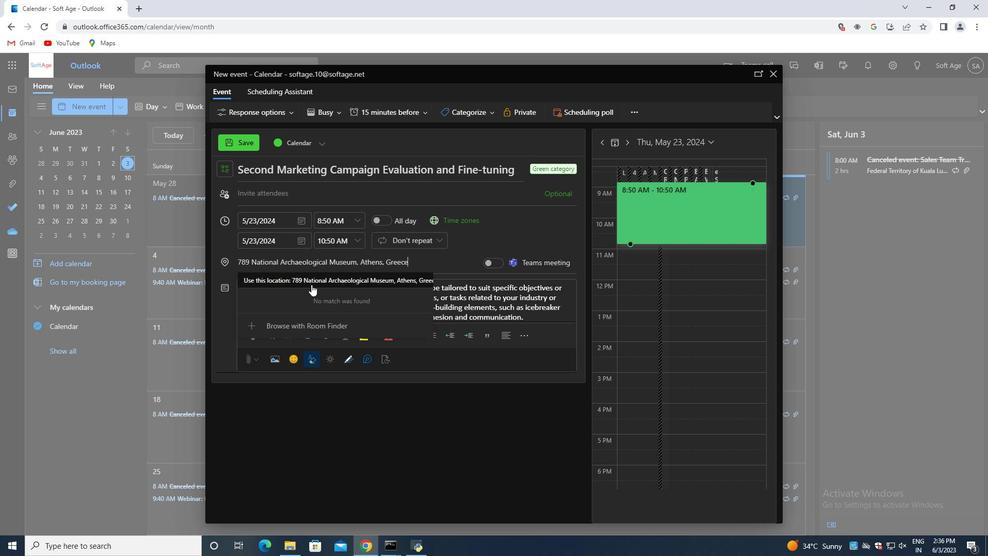 
Action: Mouse pressed left at (312, 281)
Screenshot: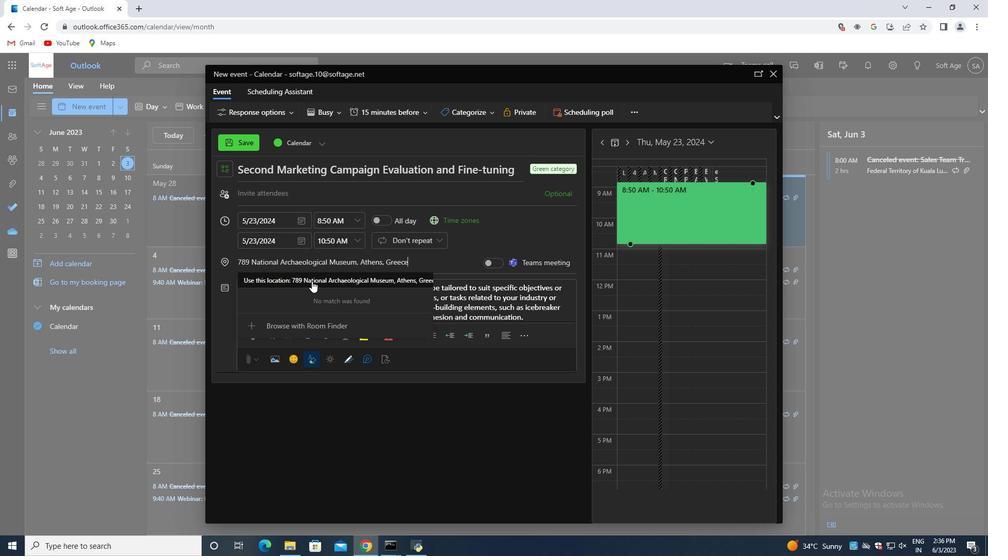 
Action: Mouse moved to (266, 193)
Screenshot: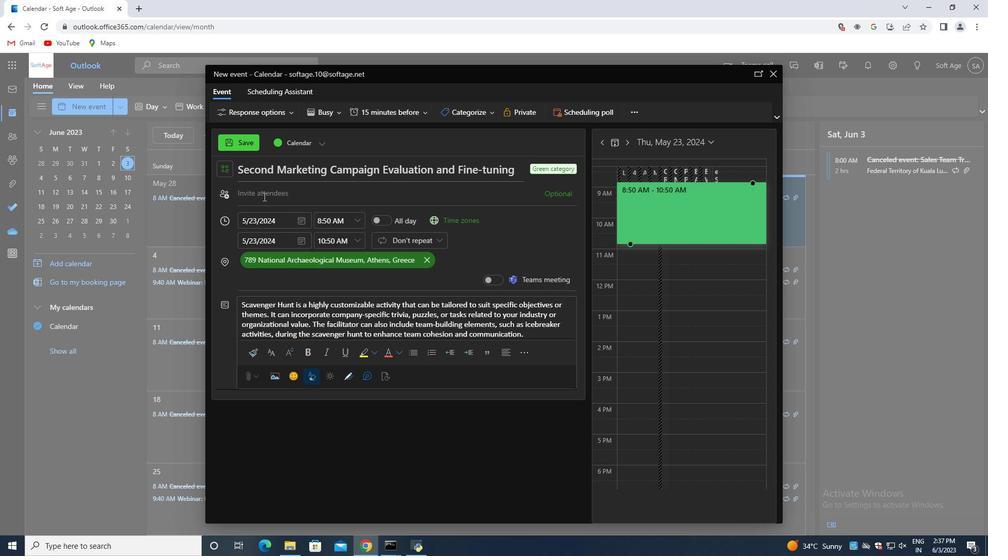 
Action: Mouse pressed left at (266, 193)
Screenshot: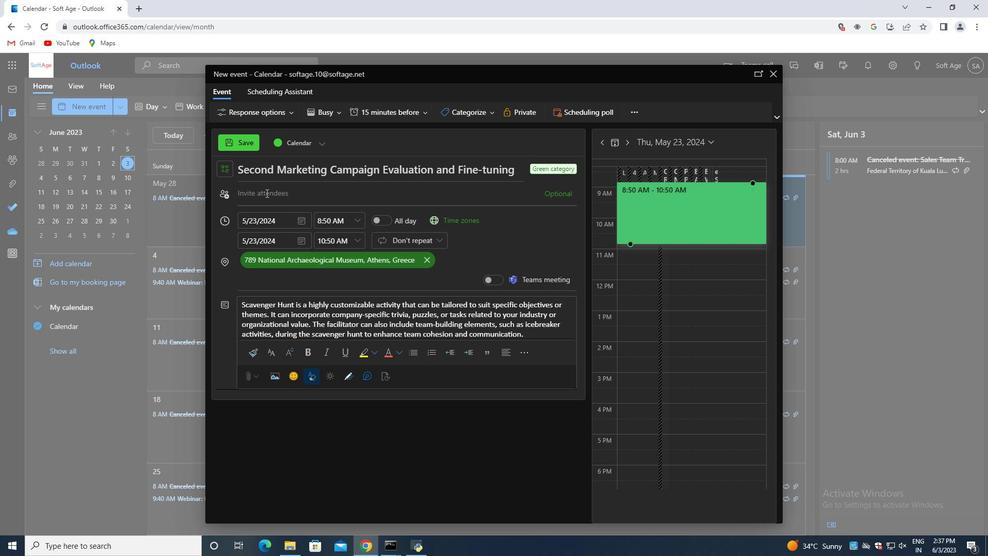 
Action: Key pressed softage.8<Key.shift>@softage.net
Screenshot: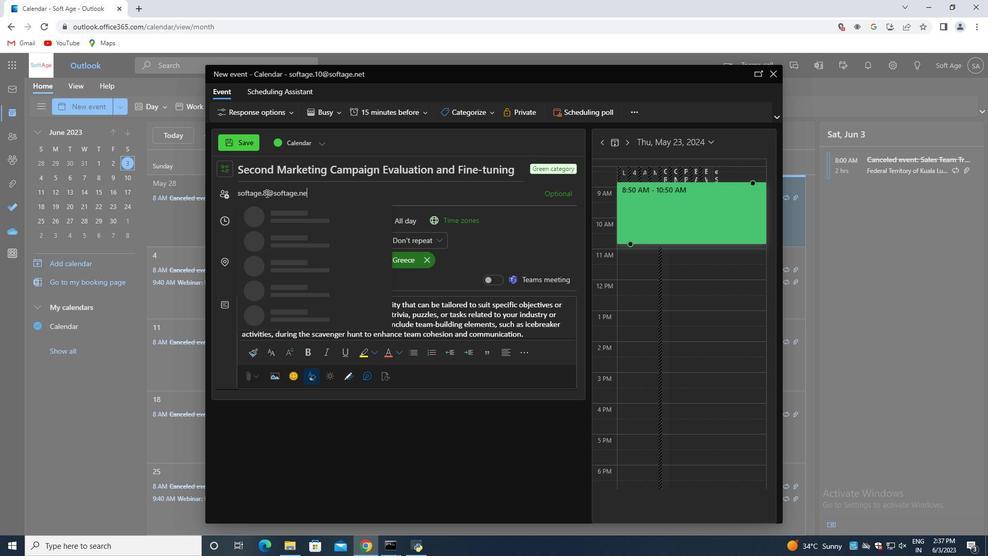 
Action: Mouse moved to (330, 216)
Screenshot: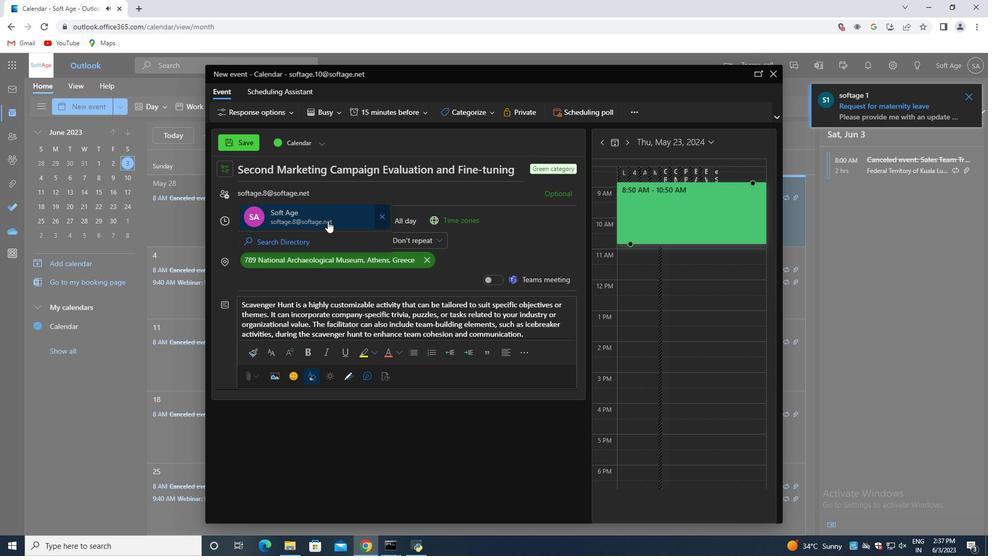 
Action: Mouse pressed left at (330, 216)
Screenshot: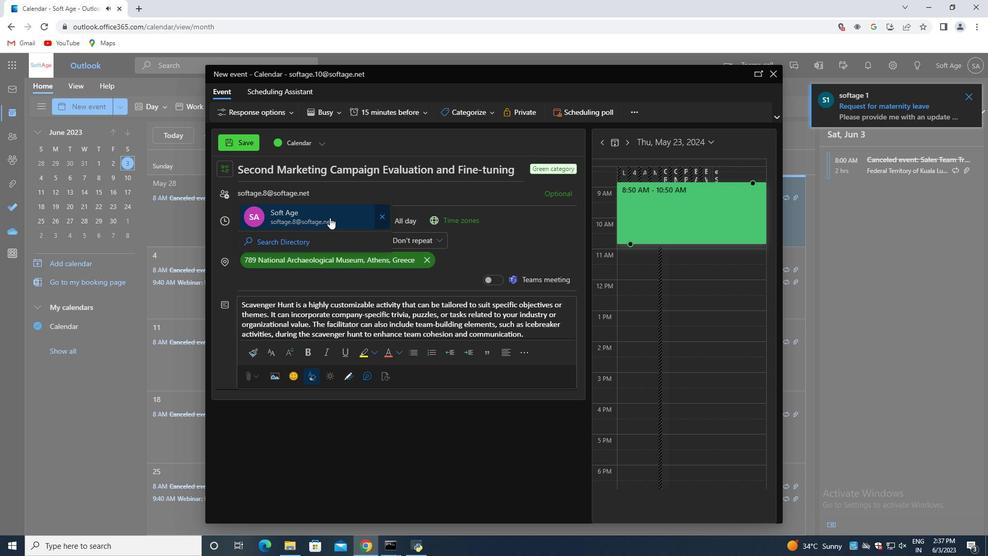 
Action: Key pressed softage.9<Key.shift>@softage.net
Screenshot: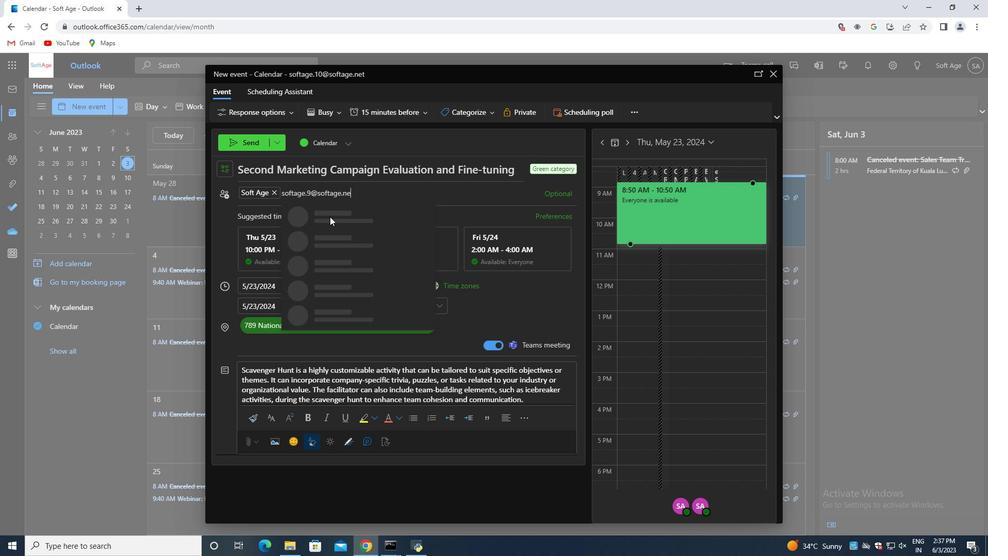 
Action: Mouse moved to (356, 215)
Screenshot: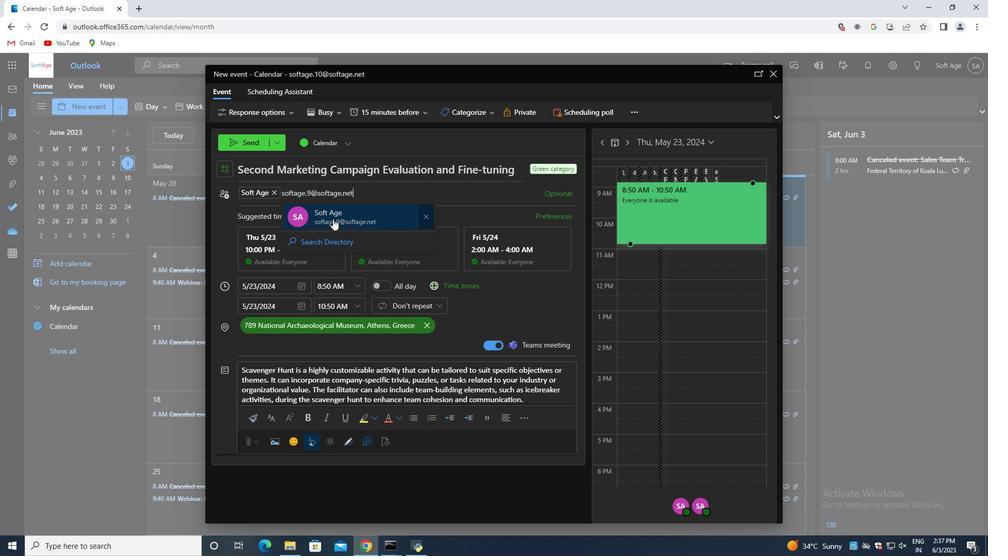 
Action: Mouse pressed left at (356, 215)
Screenshot: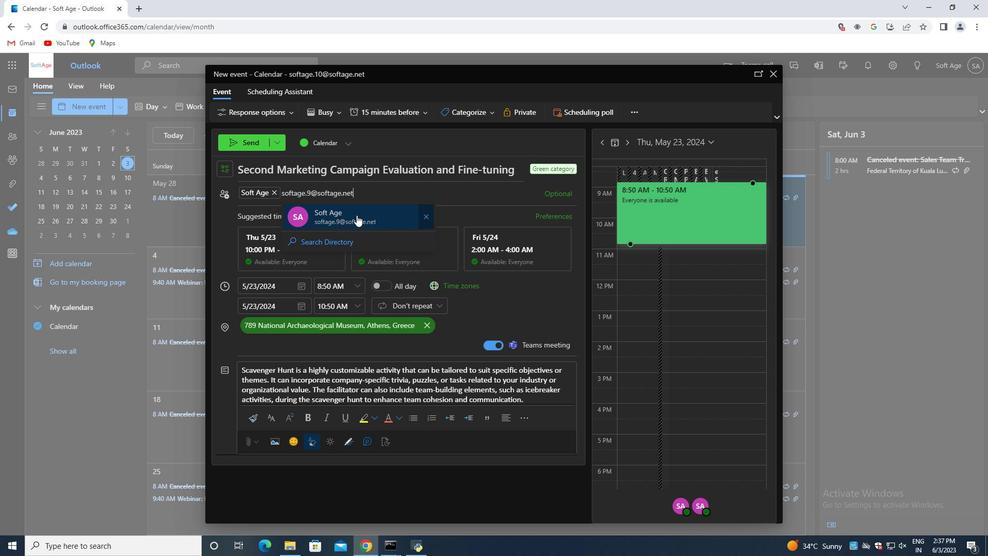 
Action: Mouse moved to (249, 143)
Screenshot: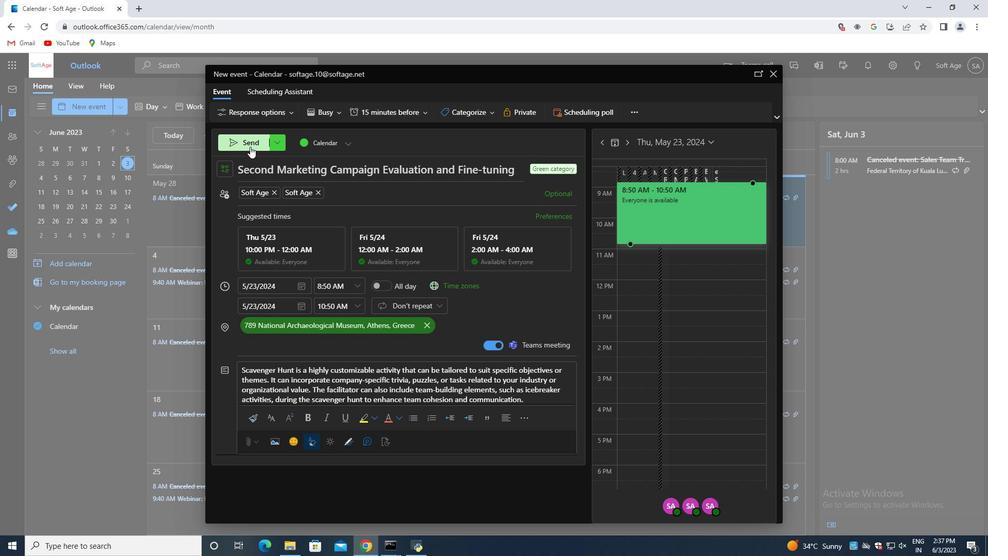 
Action: Mouse pressed left at (249, 143)
Screenshot: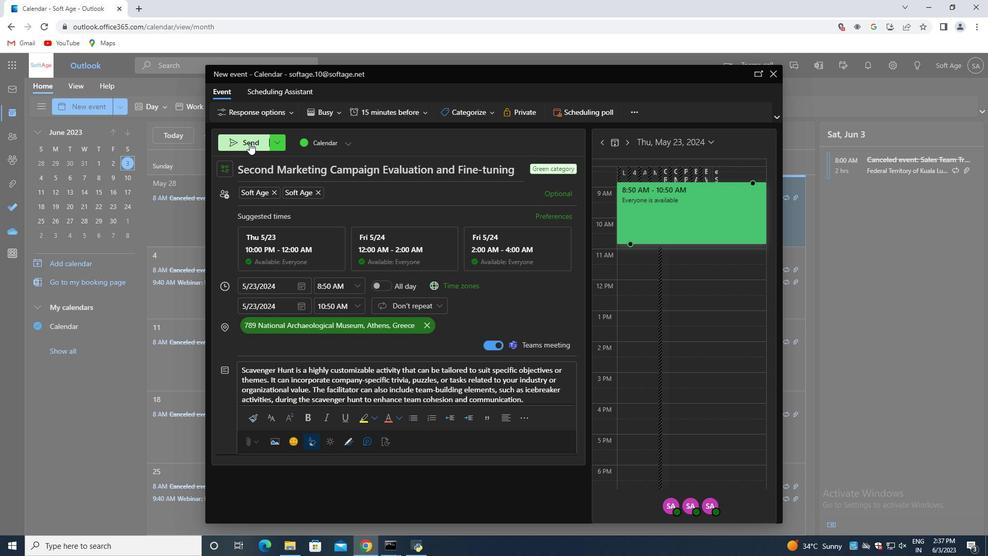 
